 Task: Find connections with filter location Shrewsbury with filter topic #Personalbrandingwith filter profile language Spanish with filter current company Cornerstone OnDemand with filter school Patna University with filter industry Vehicle Repair and Maintenance with filter service category Health Insurance with filter keywords title Virtual Assistant
Action: Mouse moved to (526, 74)
Screenshot: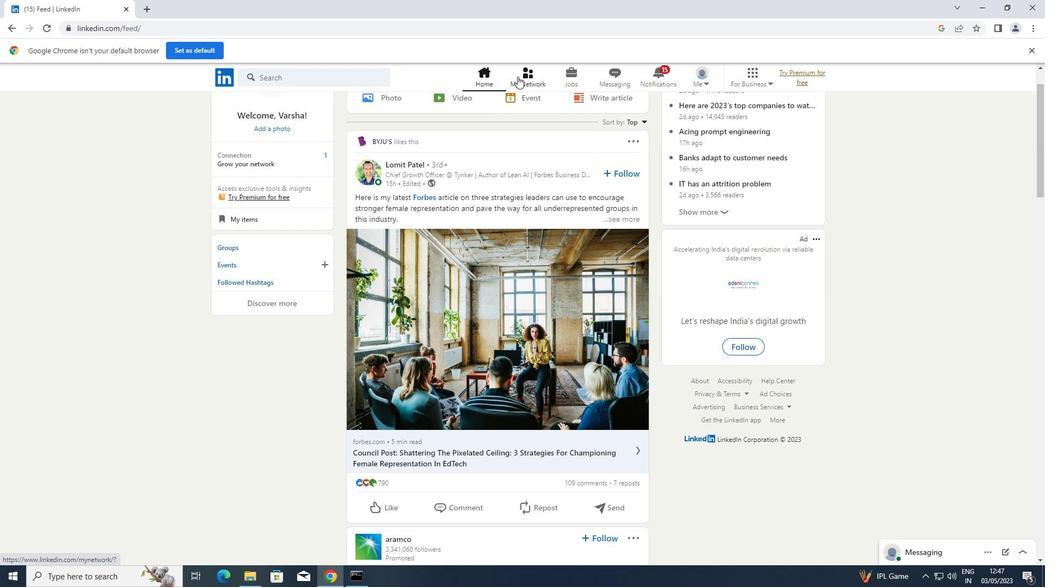 
Action: Mouse pressed left at (526, 74)
Screenshot: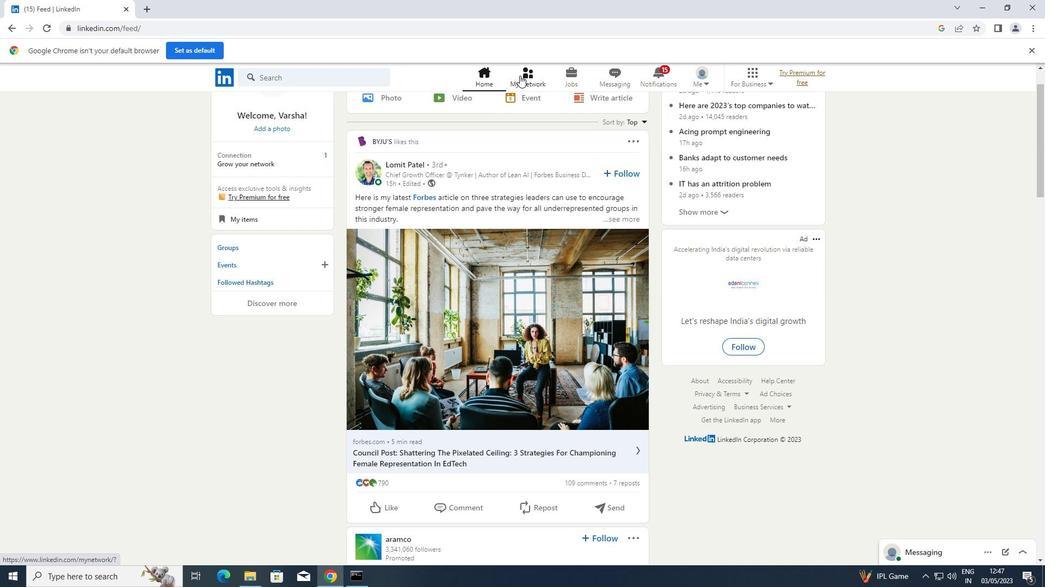 
Action: Mouse moved to (297, 143)
Screenshot: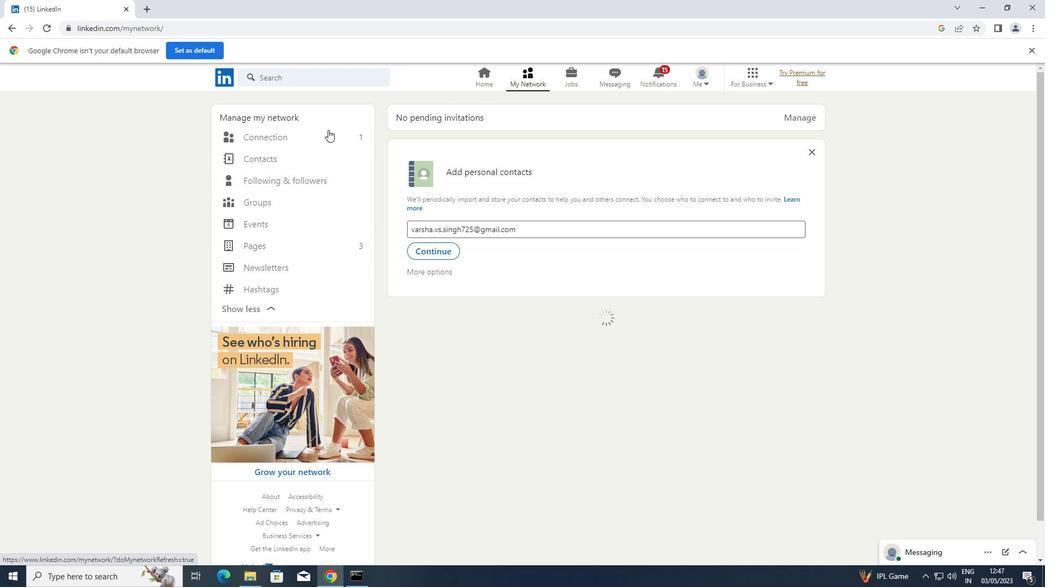 
Action: Mouse pressed left at (297, 143)
Screenshot: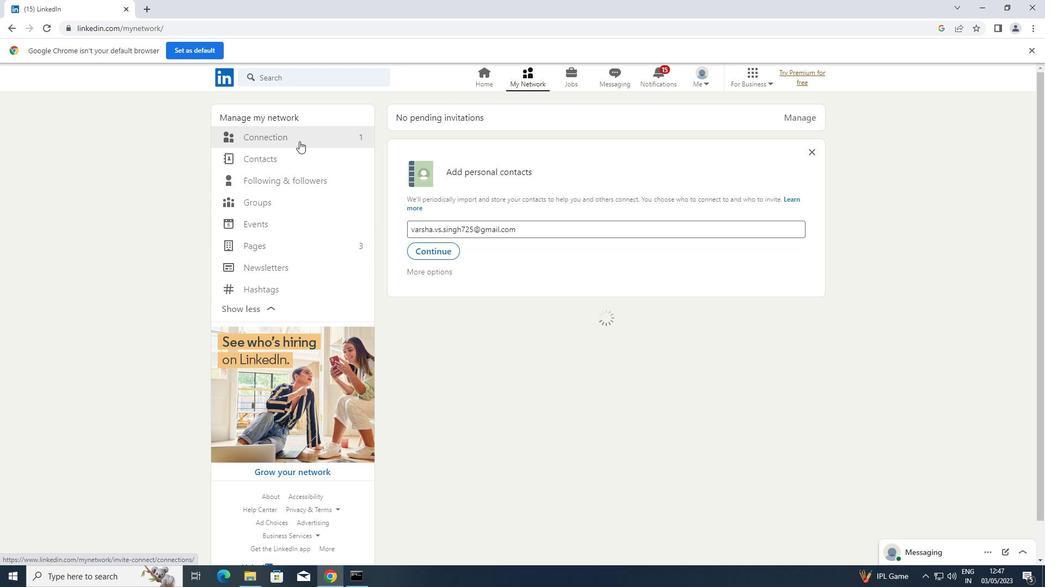 
Action: Mouse moved to (600, 136)
Screenshot: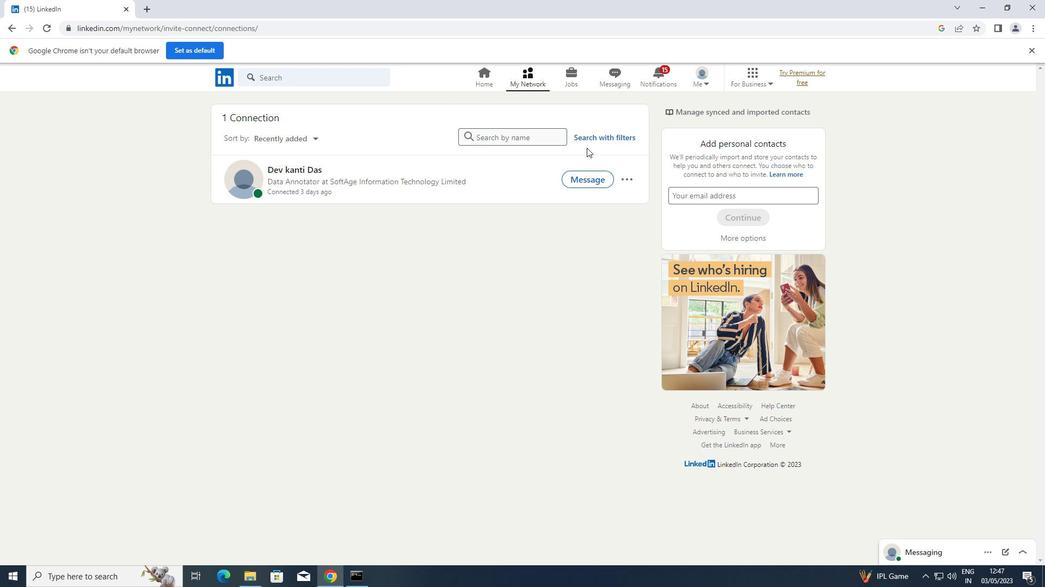 
Action: Mouse pressed left at (600, 136)
Screenshot: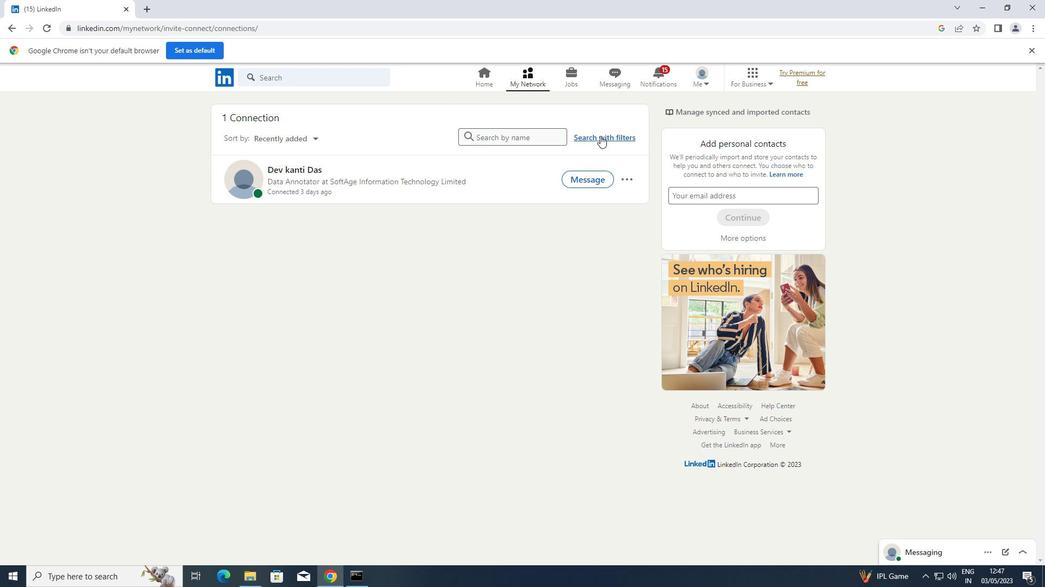 
Action: Mouse moved to (556, 101)
Screenshot: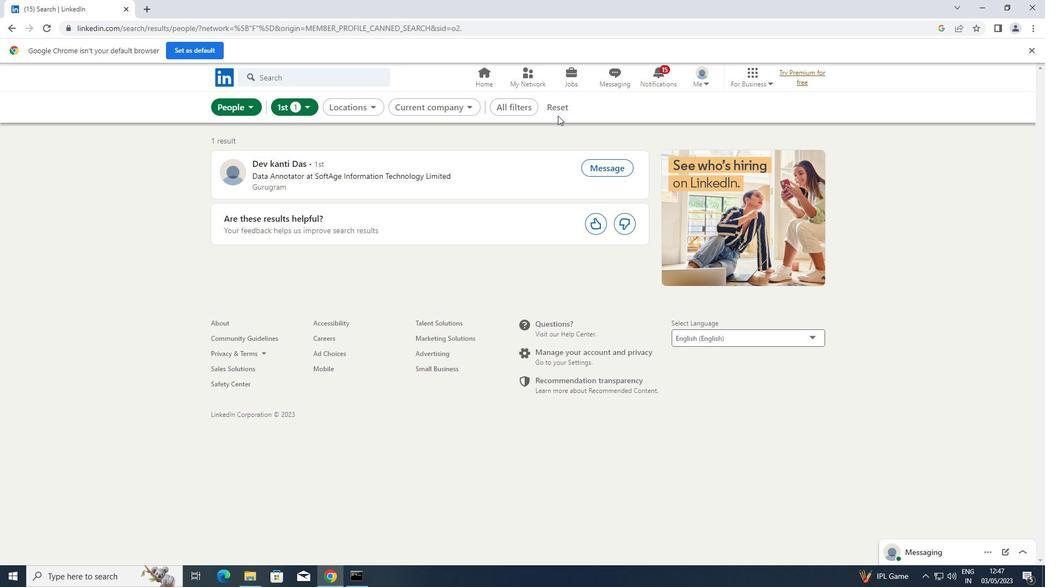 
Action: Mouse pressed left at (556, 101)
Screenshot: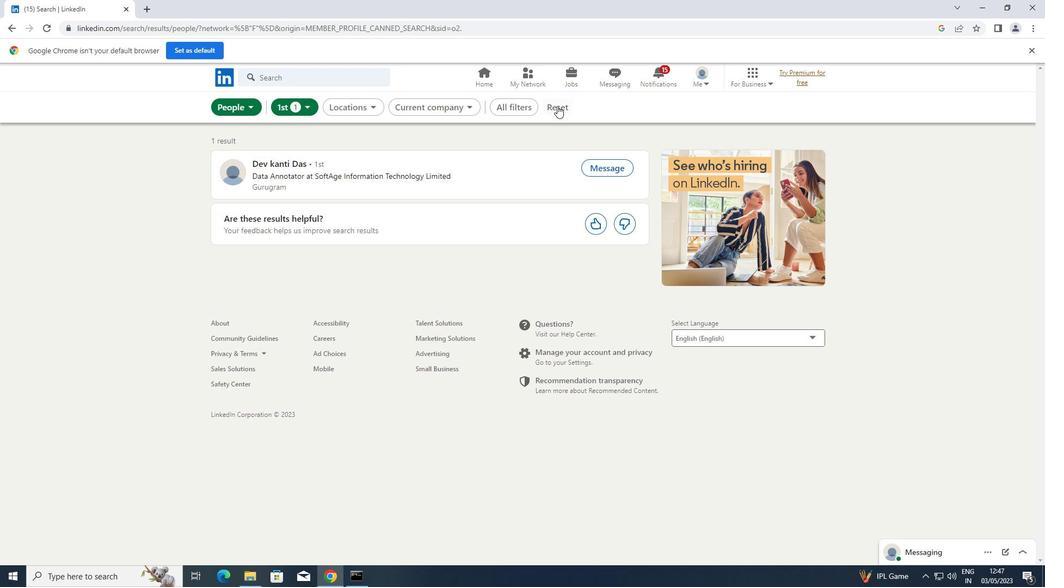 
Action: Mouse moved to (526, 102)
Screenshot: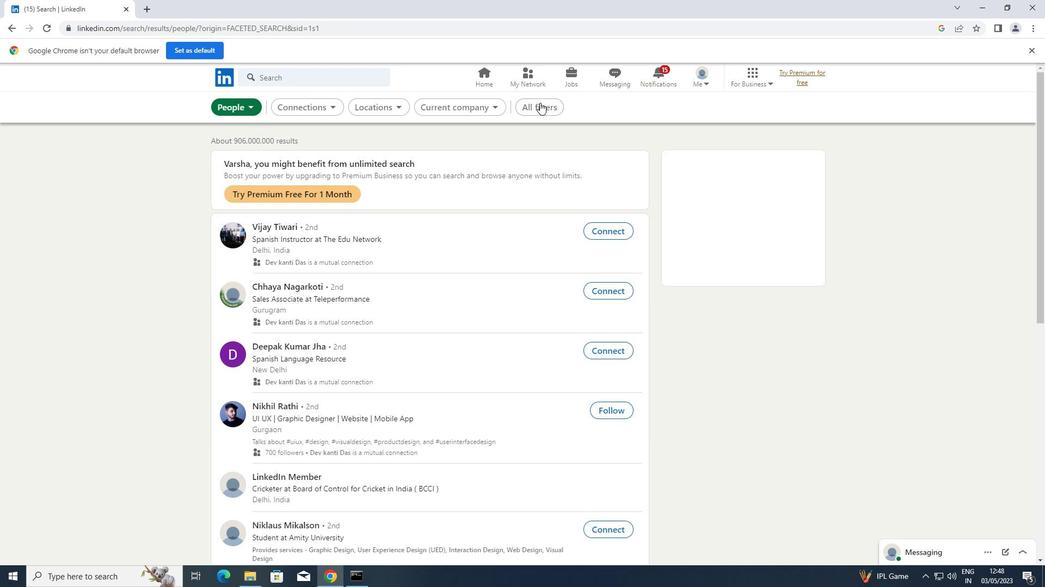 
Action: Mouse pressed left at (526, 102)
Screenshot: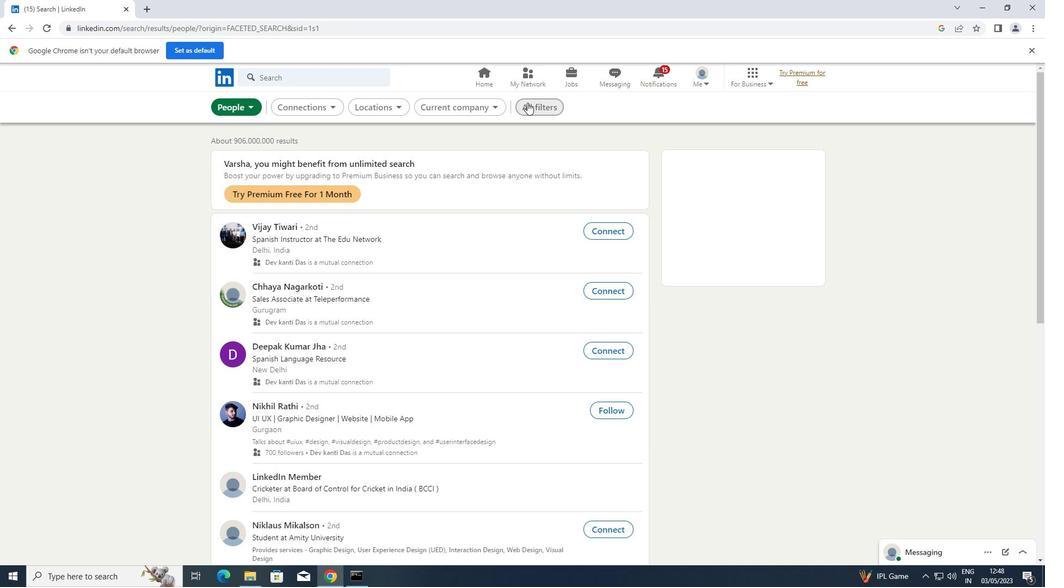 
Action: Mouse moved to (842, 309)
Screenshot: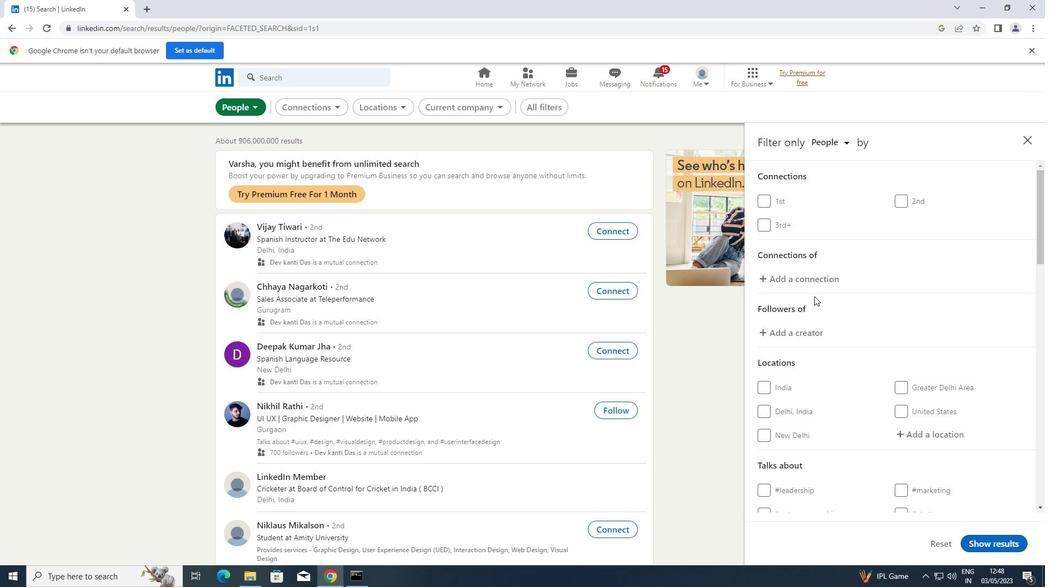 
Action: Mouse scrolled (842, 309) with delta (0, 0)
Screenshot: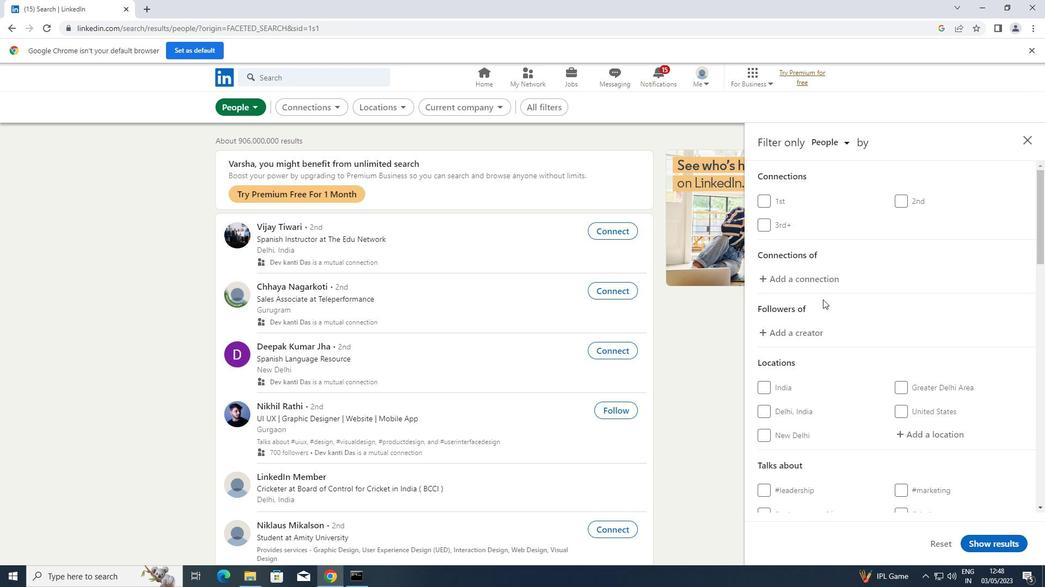 
Action: Mouse scrolled (842, 309) with delta (0, 0)
Screenshot: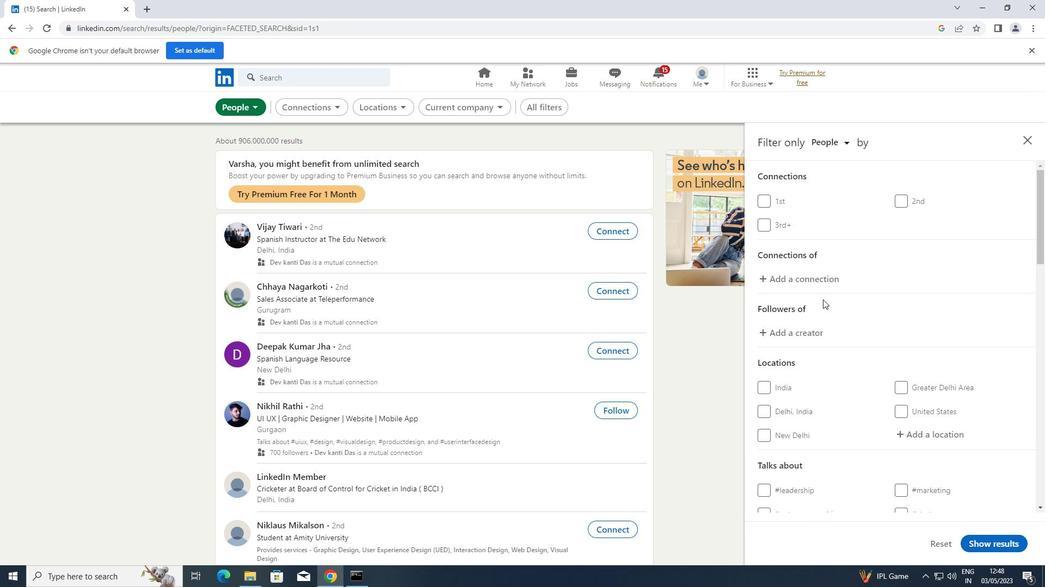 
Action: Mouse moved to (909, 325)
Screenshot: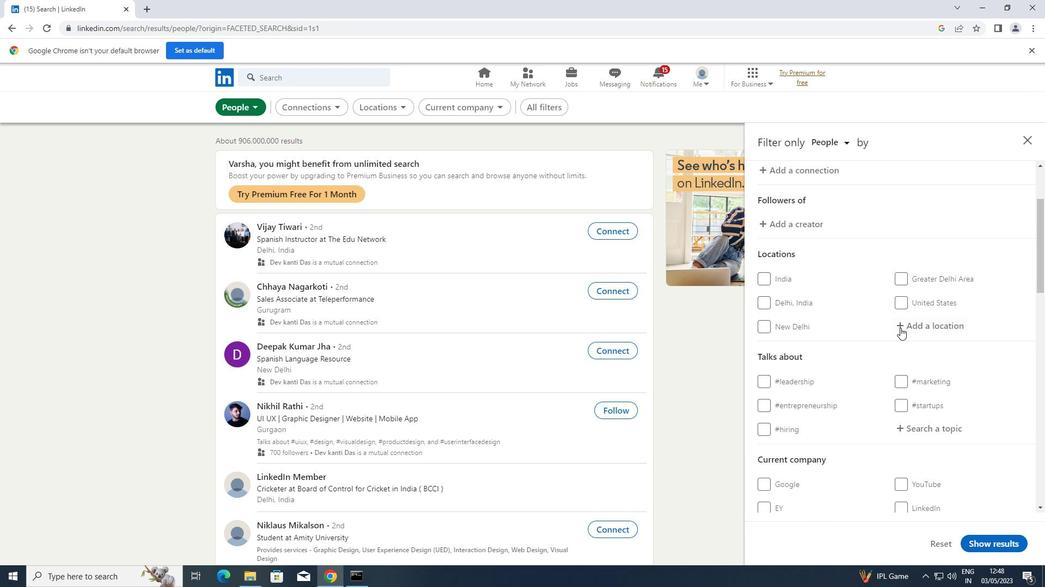 
Action: Mouse pressed left at (909, 325)
Screenshot: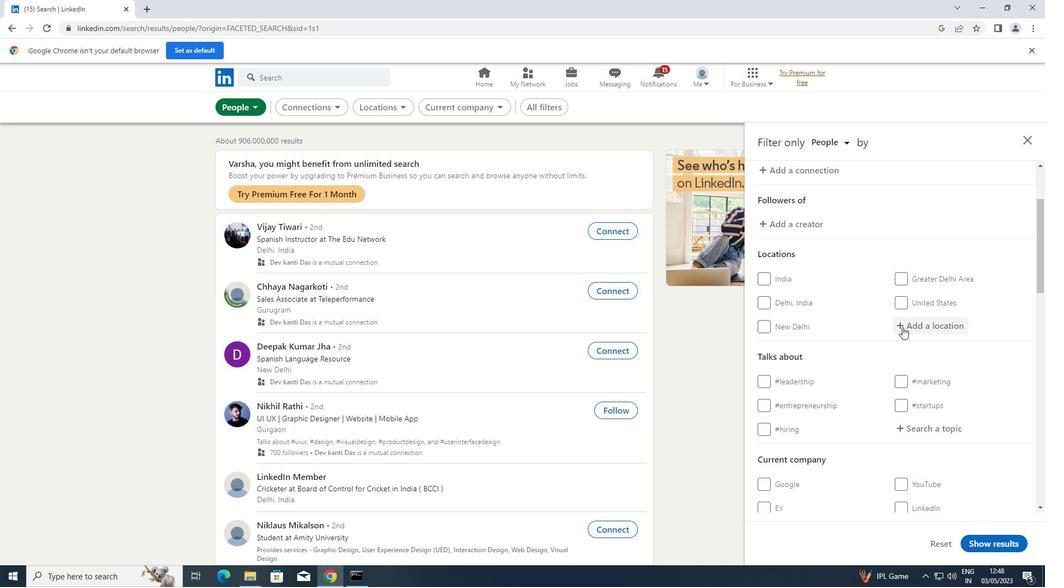 
Action: Key pressed <Key.shift>SHREWSBURRY
Screenshot: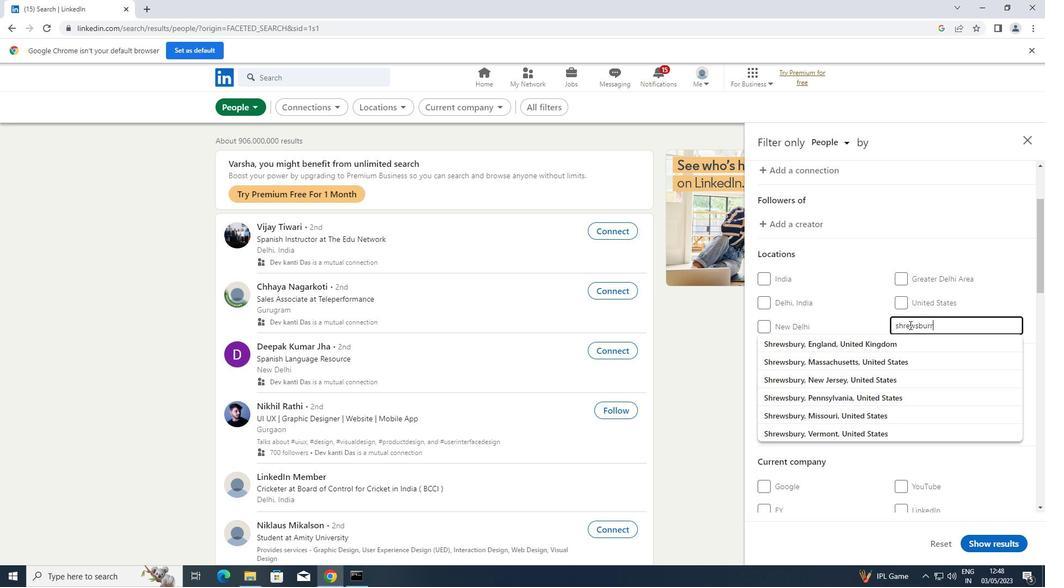 
Action: Mouse moved to (929, 321)
Screenshot: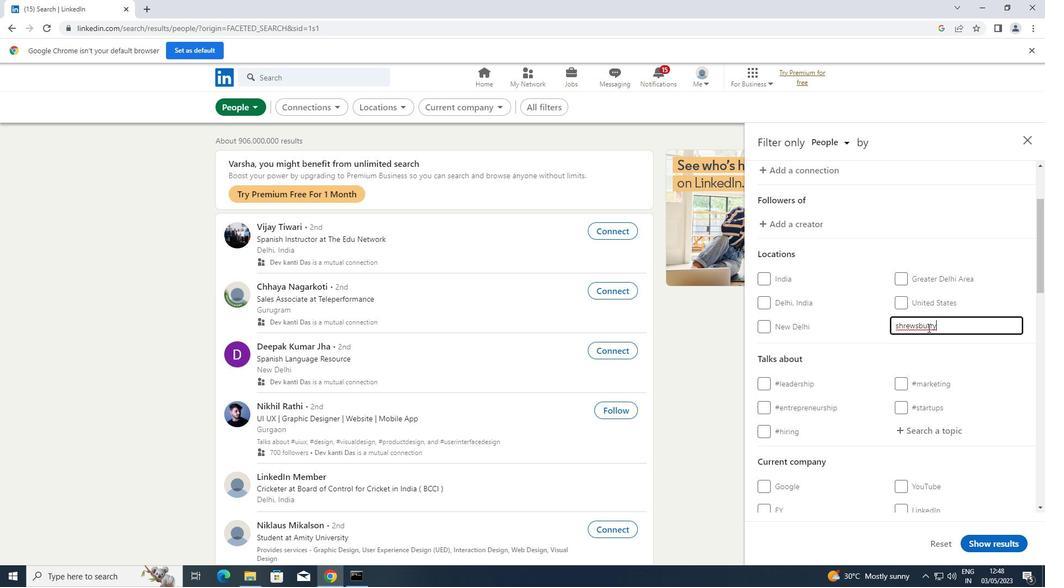 
Action: Mouse pressed left at (929, 321)
Screenshot: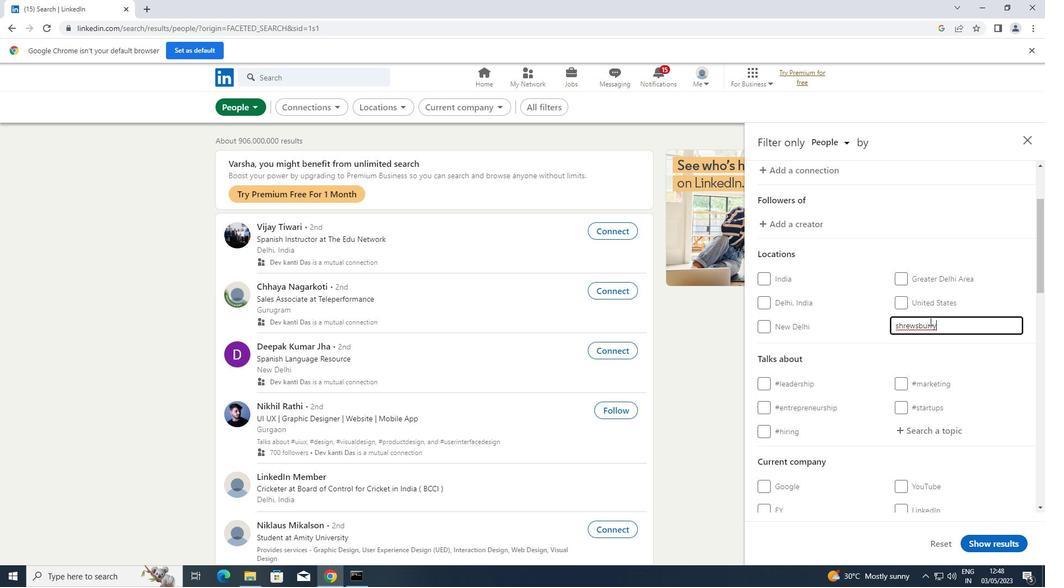 
Action: Key pressed <Key.backspace>
Screenshot: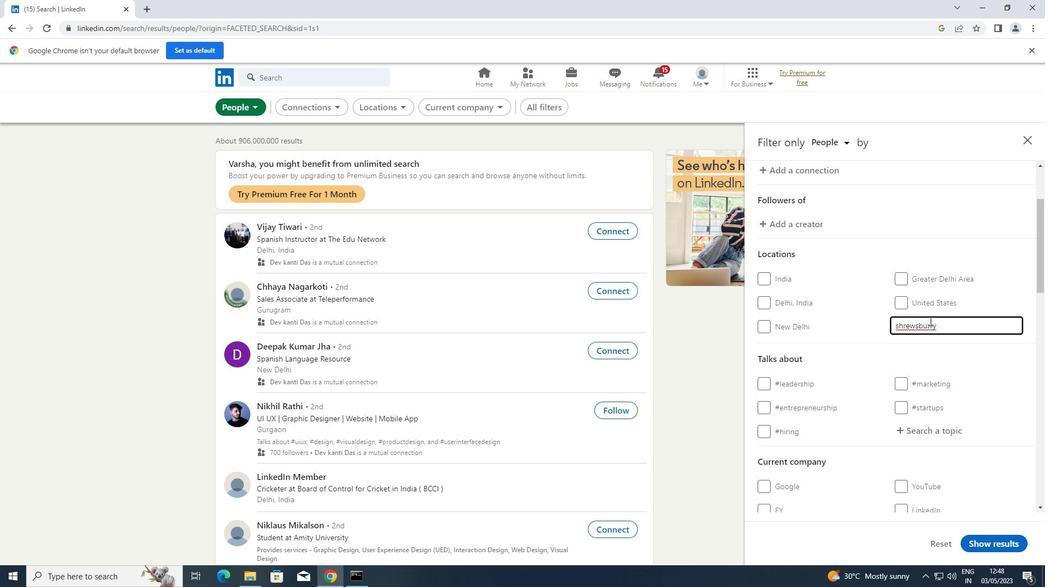 
Action: Mouse moved to (887, 437)
Screenshot: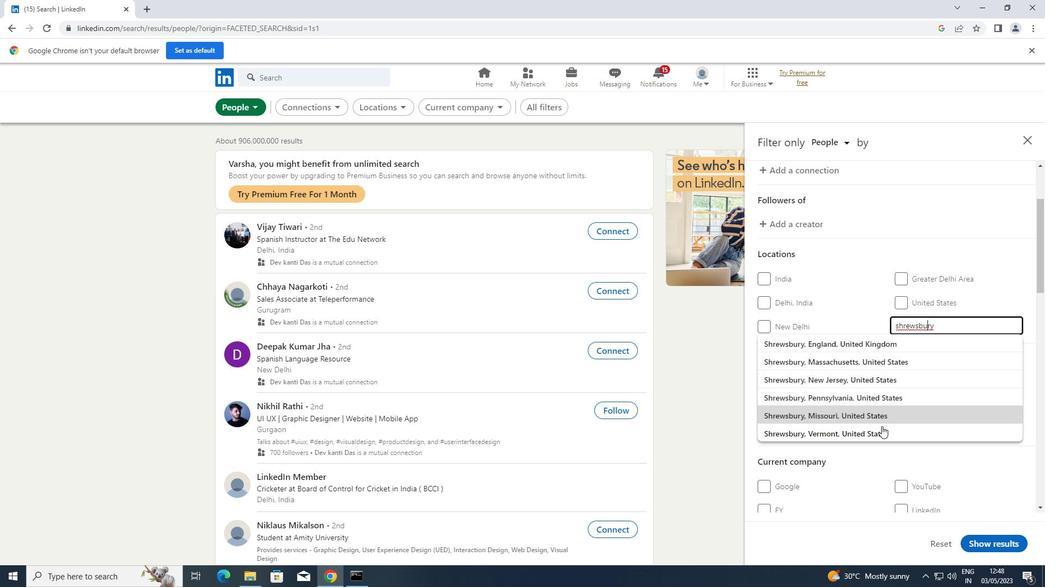 
Action: Key pressed <Key.enter>
Screenshot: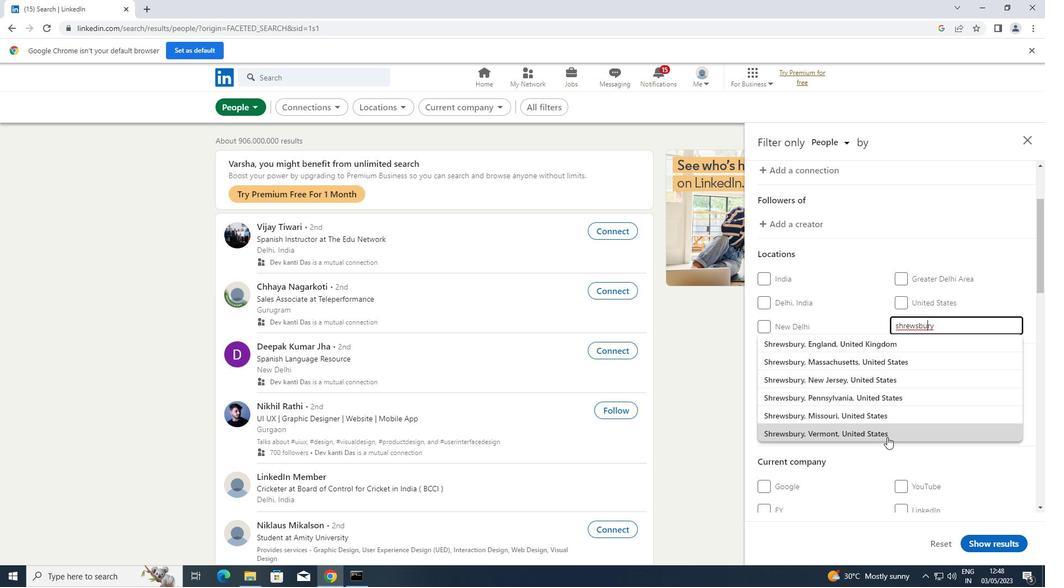 
Action: Mouse scrolled (887, 437) with delta (0, 0)
Screenshot: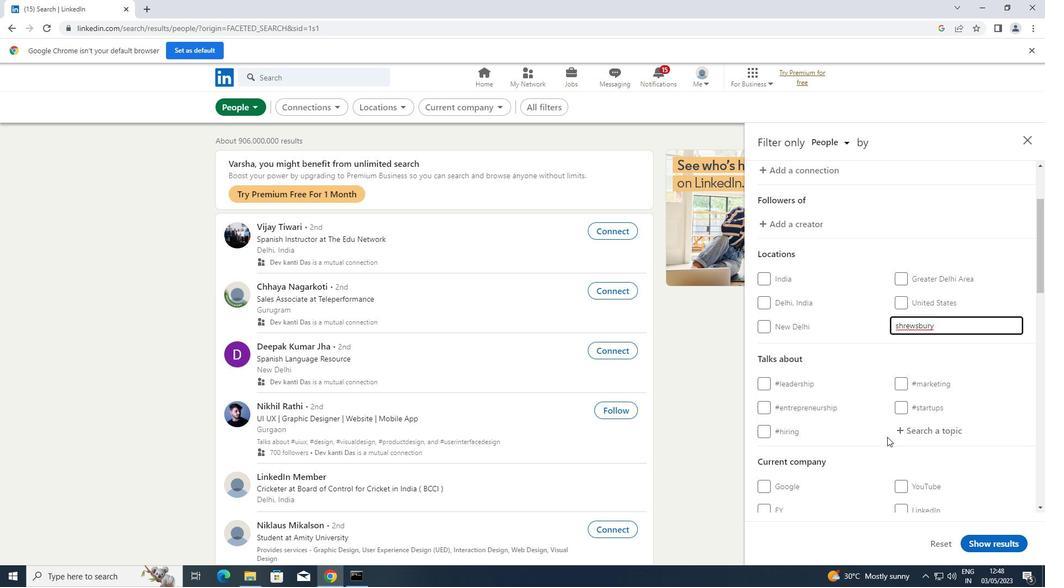 
Action: Mouse scrolled (887, 437) with delta (0, 0)
Screenshot: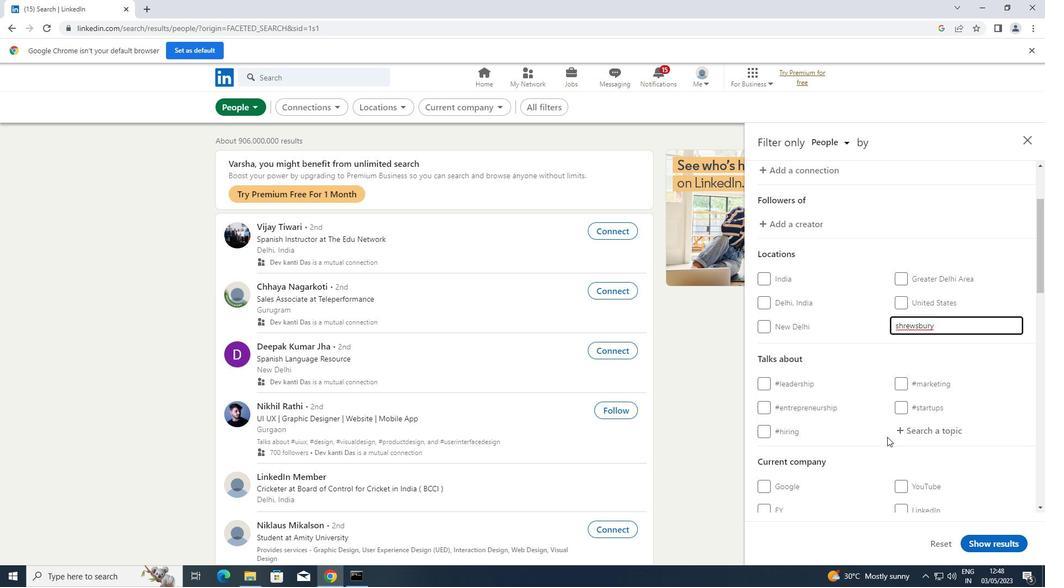 
Action: Mouse moved to (935, 320)
Screenshot: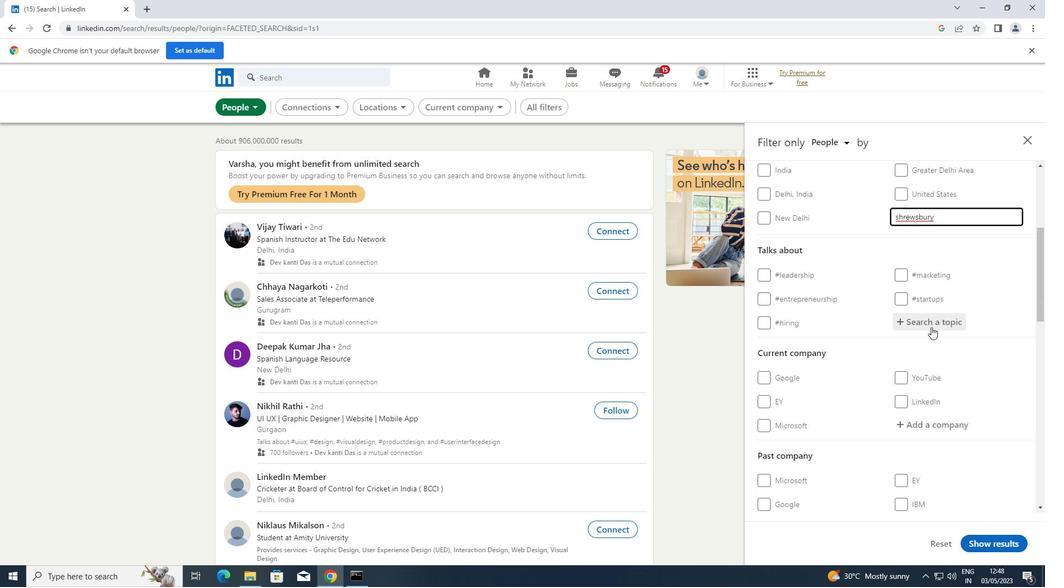 
Action: Mouse pressed left at (935, 320)
Screenshot: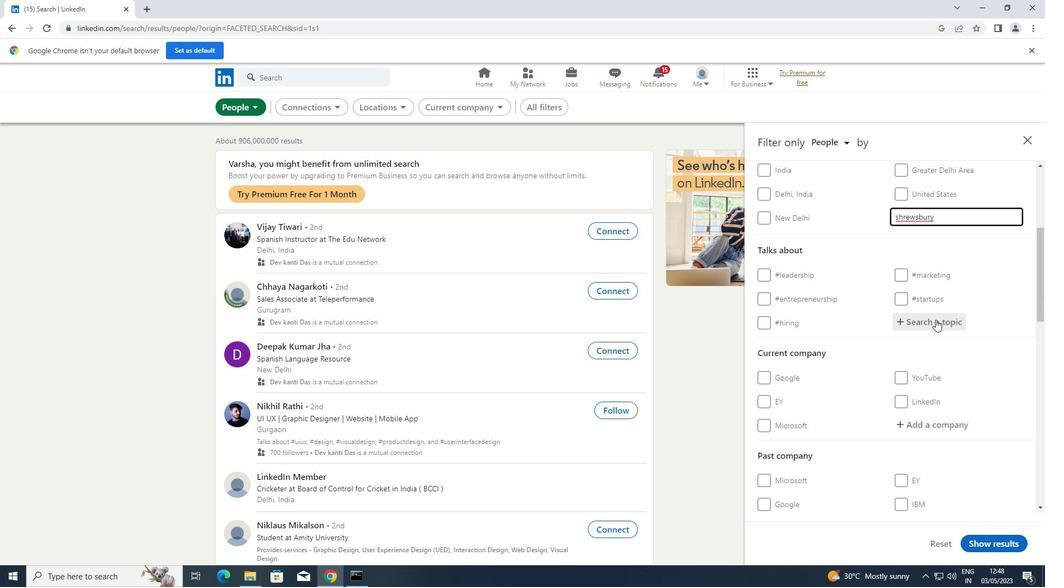 
Action: Key pressed <Key.shift>PERSONALBRAN
Screenshot: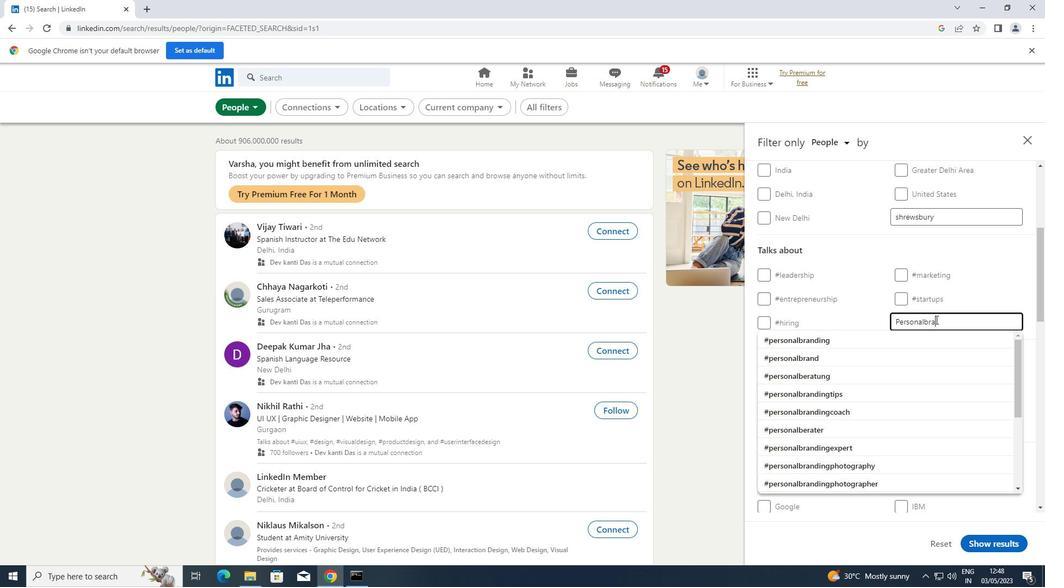 
Action: Mouse moved to (841, 344)
Screenshot: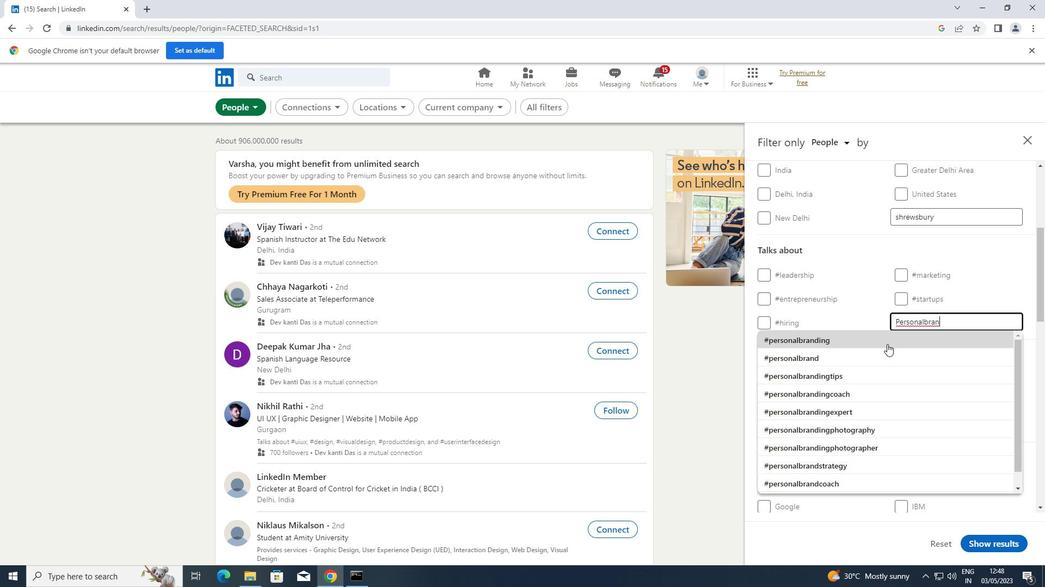 
Action: Mouse pressed left at (841, 344)
Screenshot: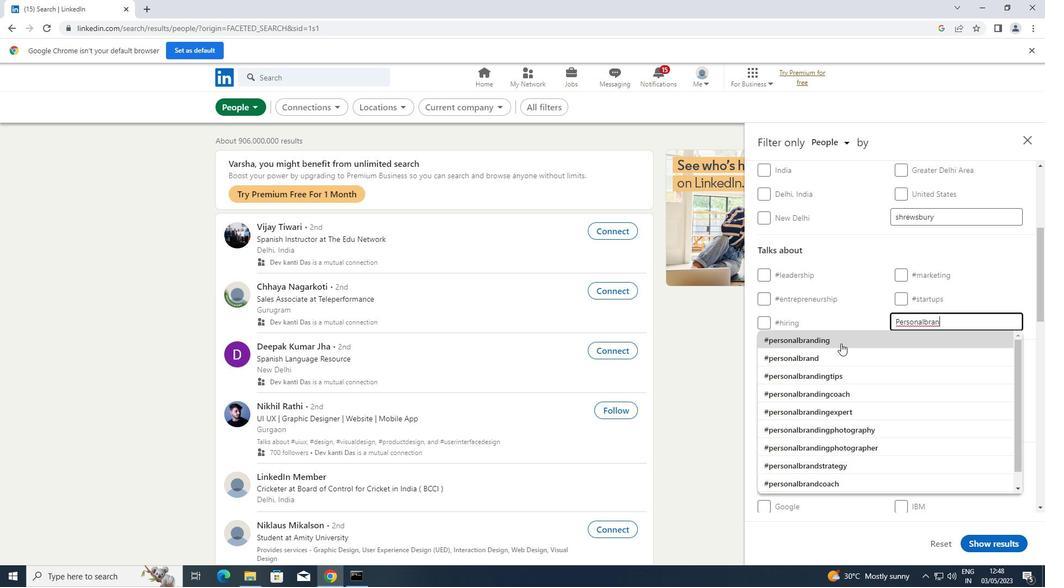 
Action: Mouse scrolled (841, 343) with delta (0, 0)
Screenshot: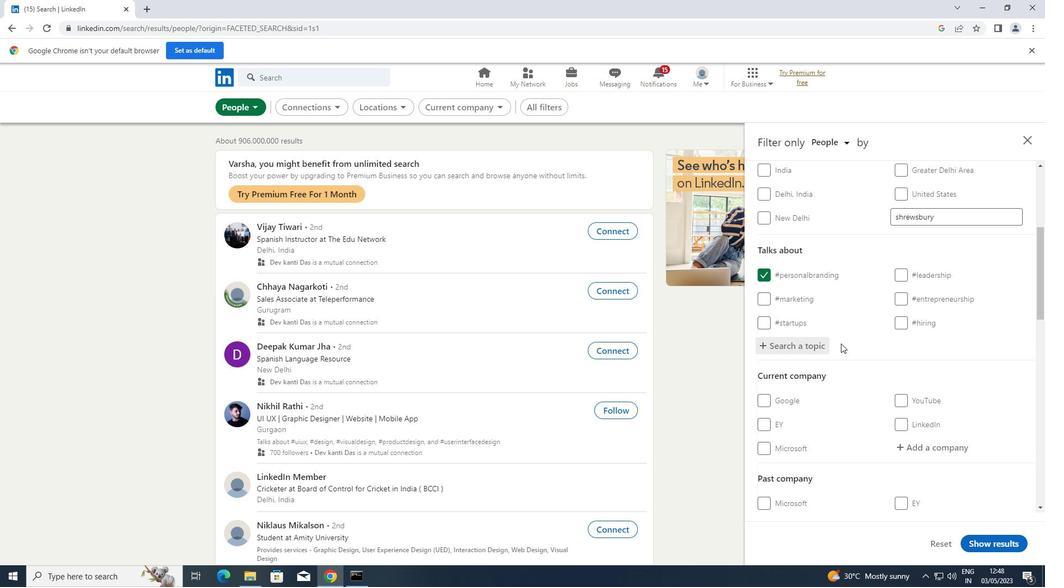 
Action: Mouse scrolled (841, 343) with delta (0, 0)
Screenshot: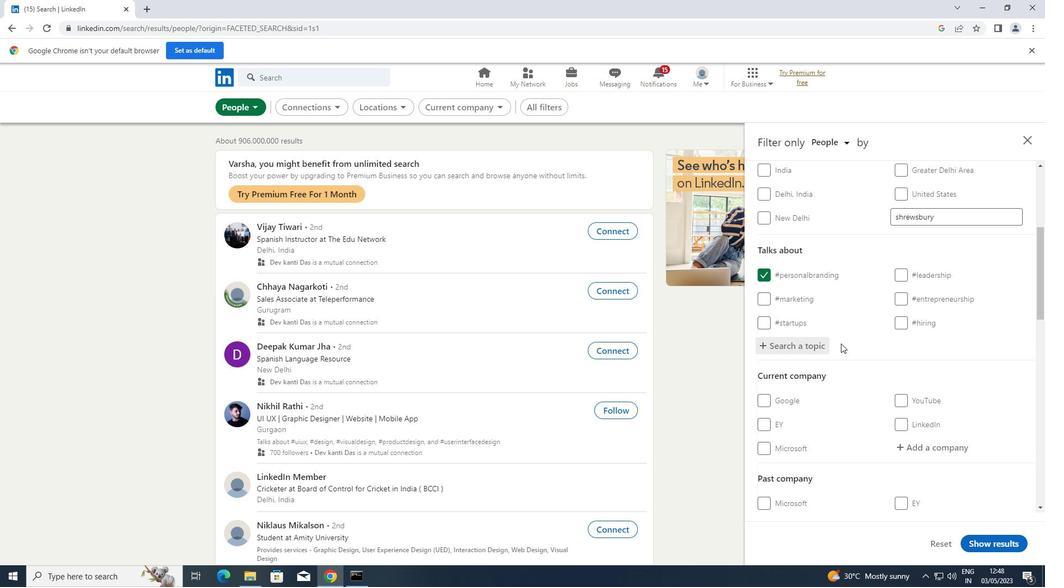 
Action: Mouse scrolled (841, 343) with delta (0, 0)
Screenshot: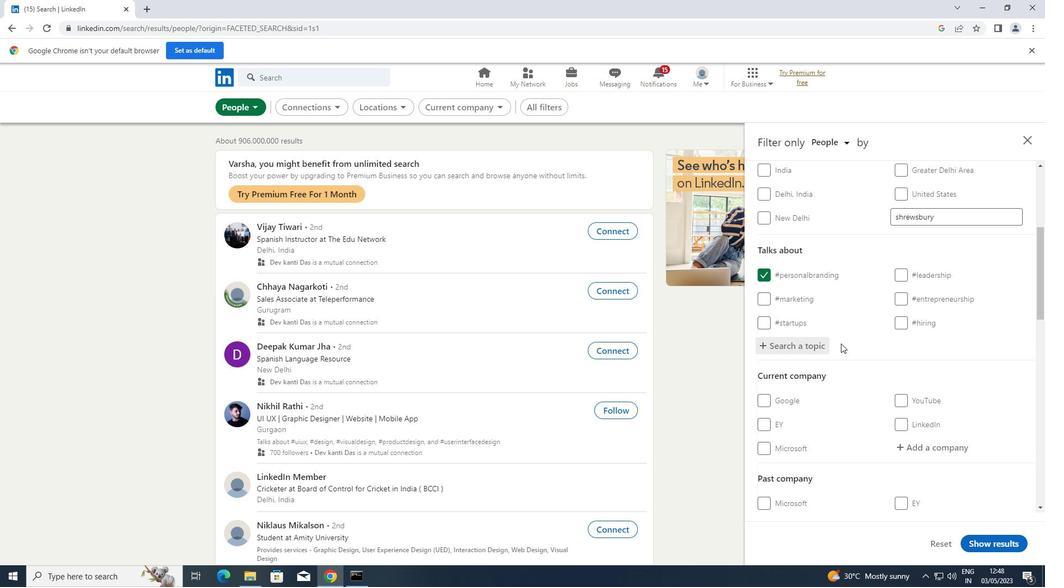 
Action: Mouse scrolled (841, 343) with delta (0, 0)
Screenshot: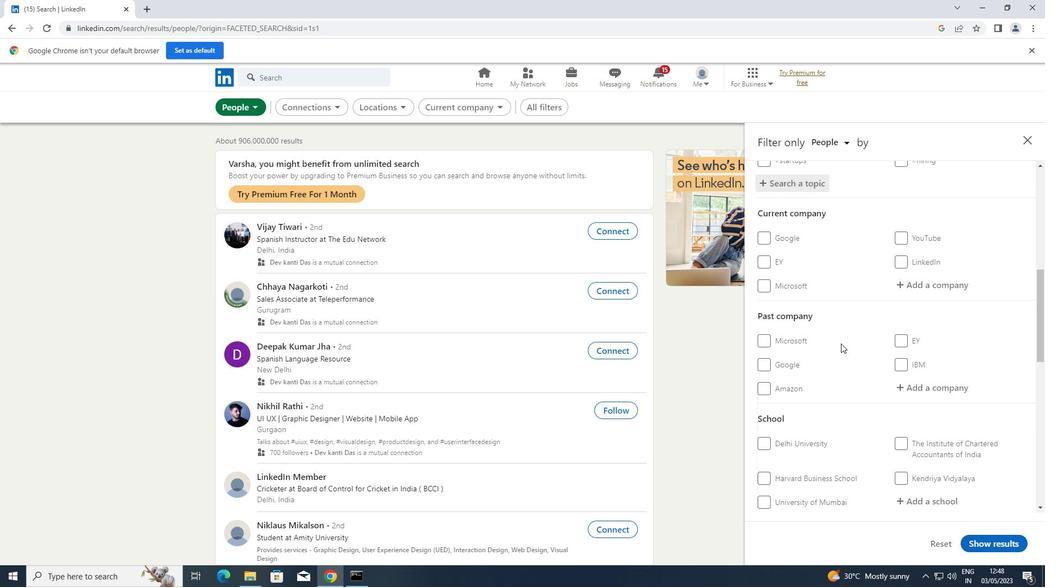 
Action: Mouse scrolled (841, 343) with delta (0, 0)
Screenshot: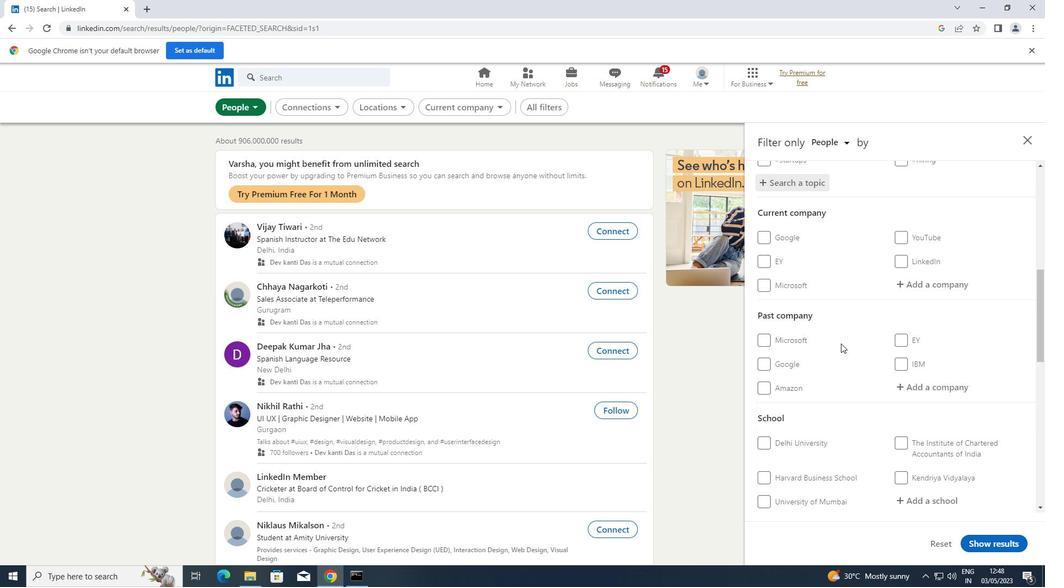 
Action: Mouse scrolled (841, 343) with delta (0, 0)
Screenshot: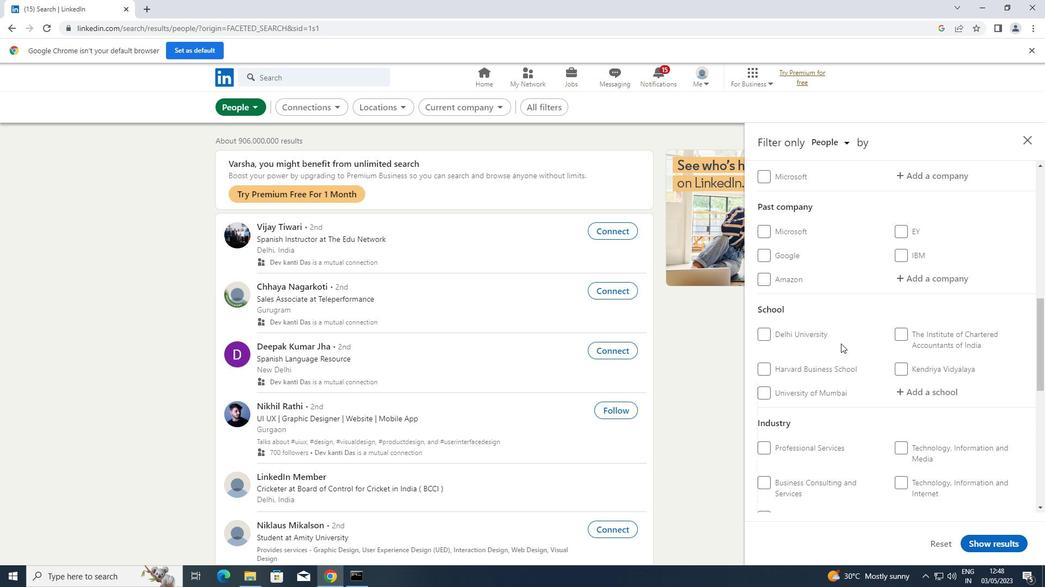 
Action: Mouse scrolled (841, 343) with delta (0, 0)
Screenshot: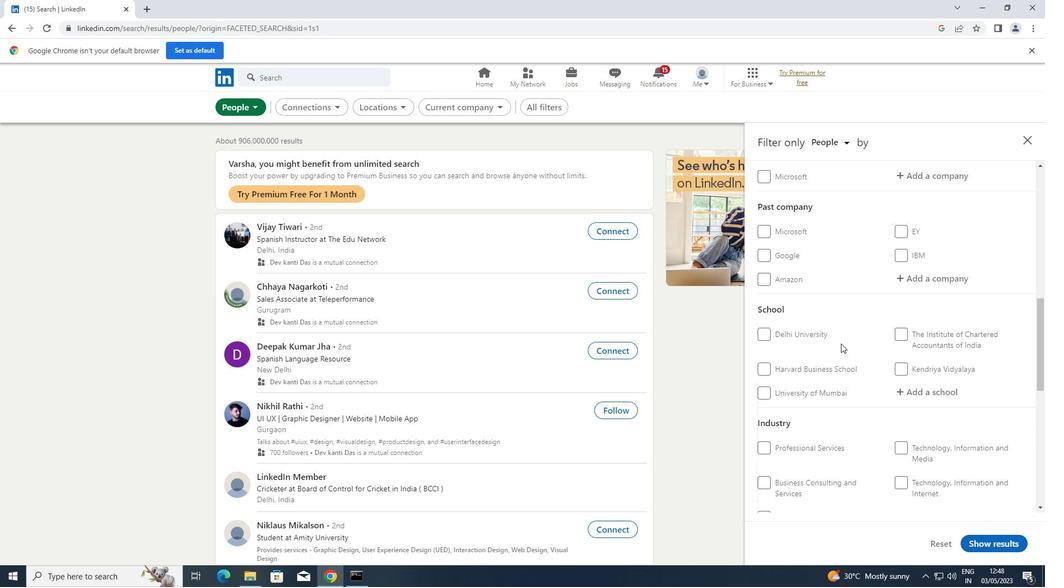 
Action: Mouse scrolled (841, 343) with delta (0, 0)
Screenshot: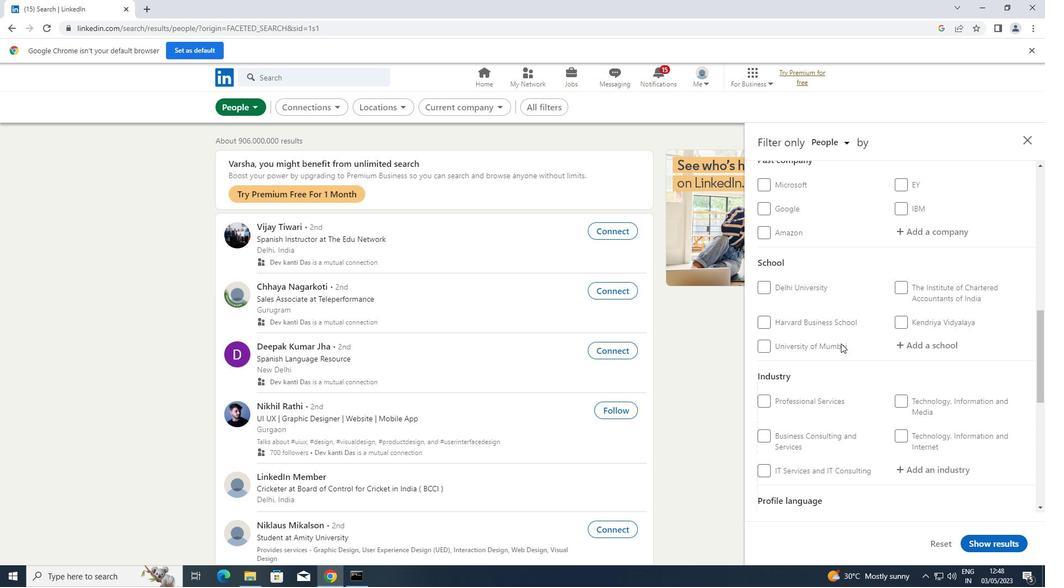 
Action: Mouse scrolled (841, 343) with delta (0, 0)
Screenshot: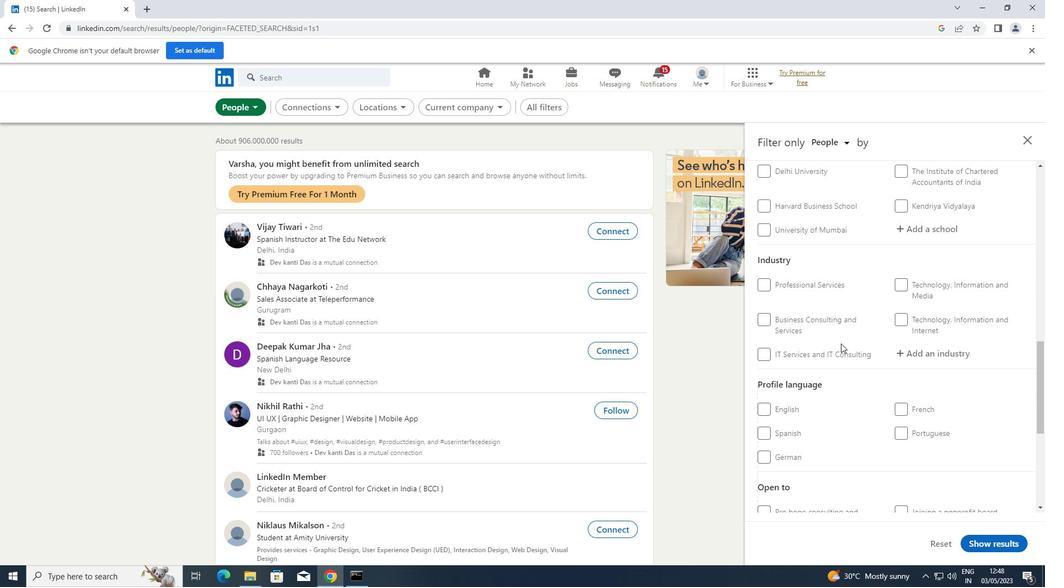 
Action: Mouse moved to (840, 344)
Screenshot: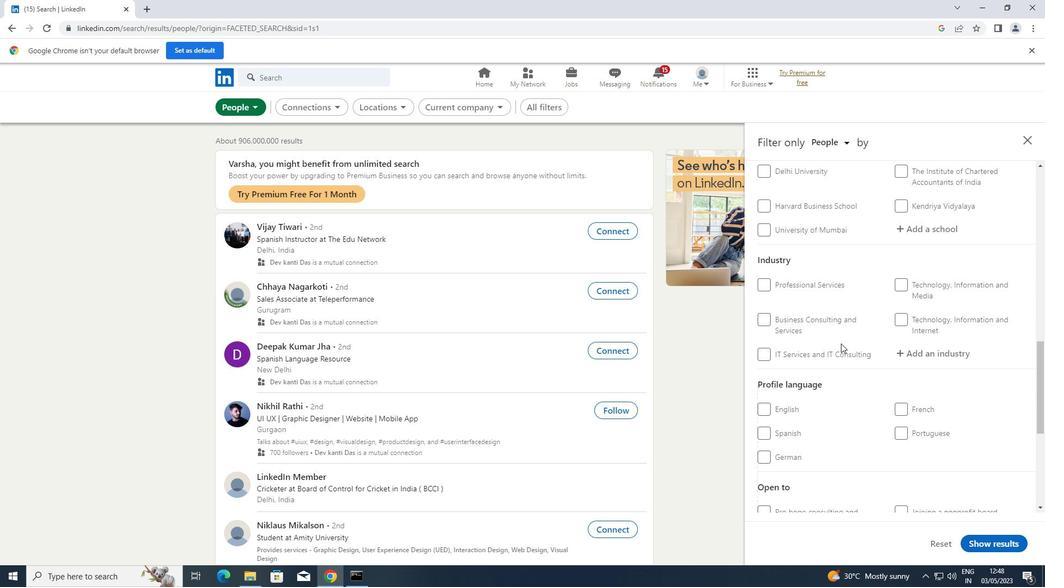 
Action: Mouse scrolled (840, 344) with delta (0, 0)
Screenshot: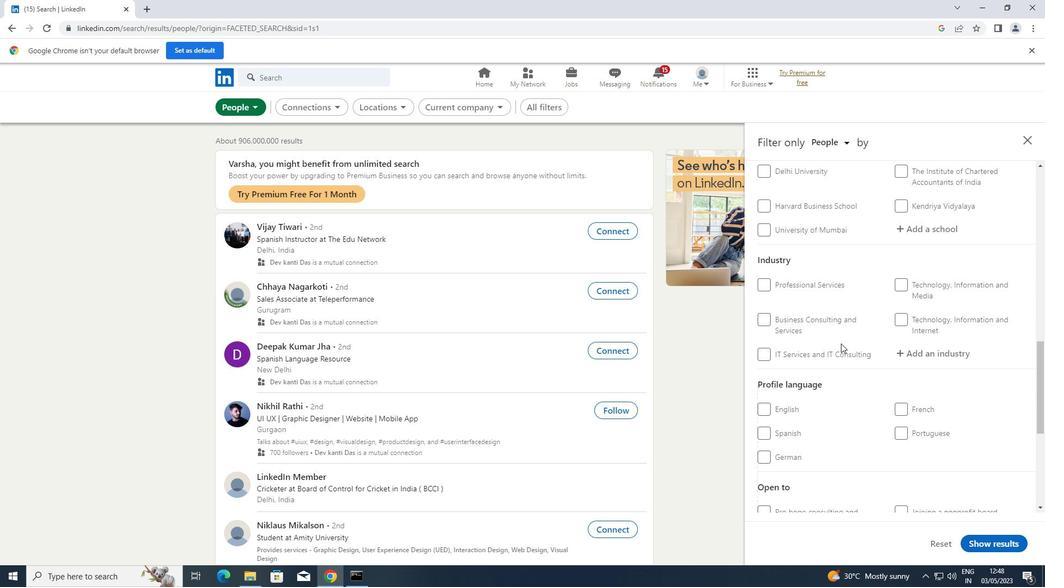 
Action: Mouse moved to (840, 345)
Screenshot: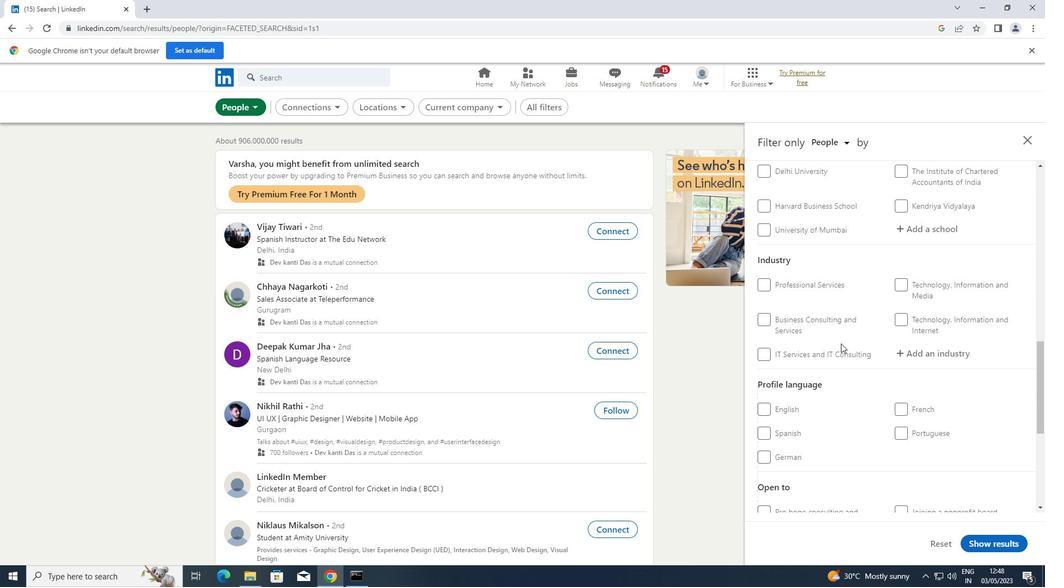 
Action: Mouse scrolled (840, 345) with delta (0, 0)
Screenshot: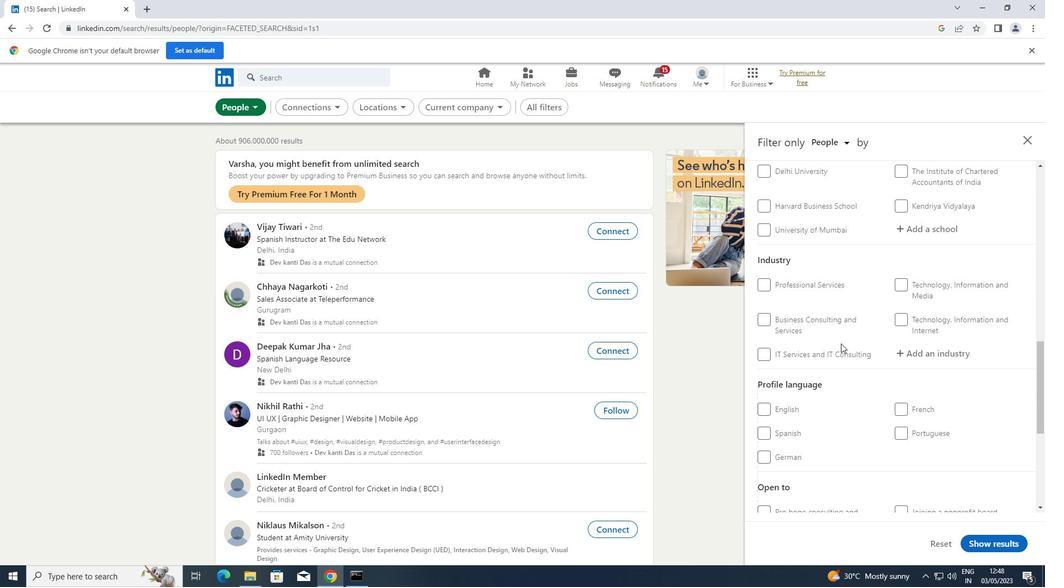 
Action: Mouse moved to (765, 270)
Screenshot: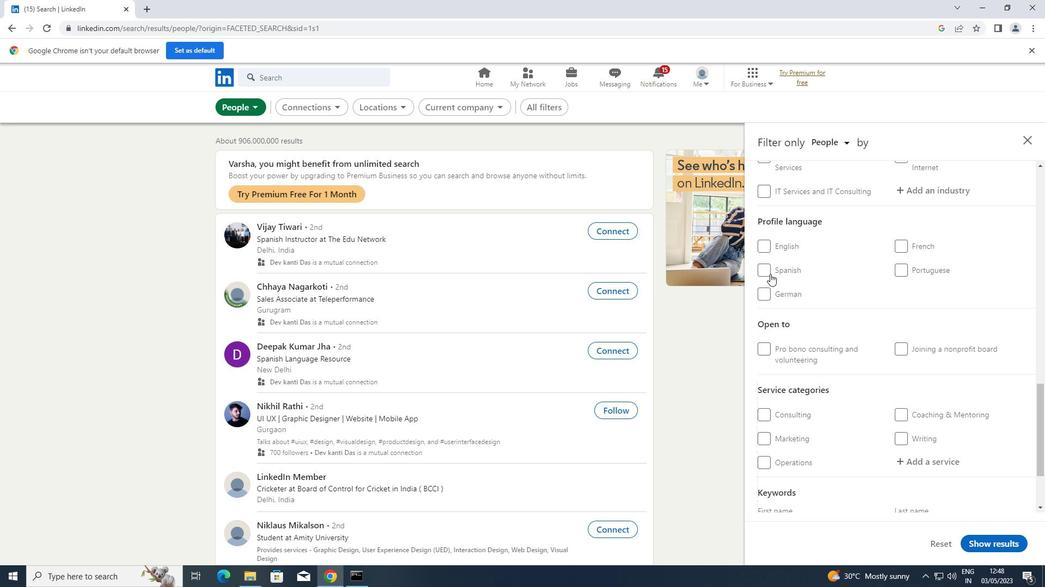 
Action: Mouse pressed left at (765, 270)
Screenshot: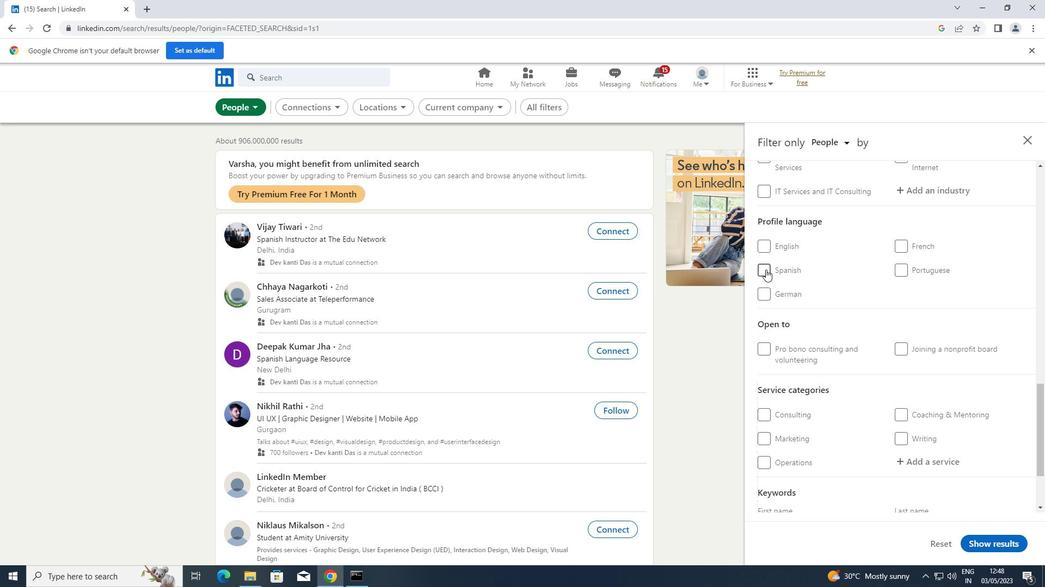 
Action: Mouse moved to (772, 269)
Screenshot: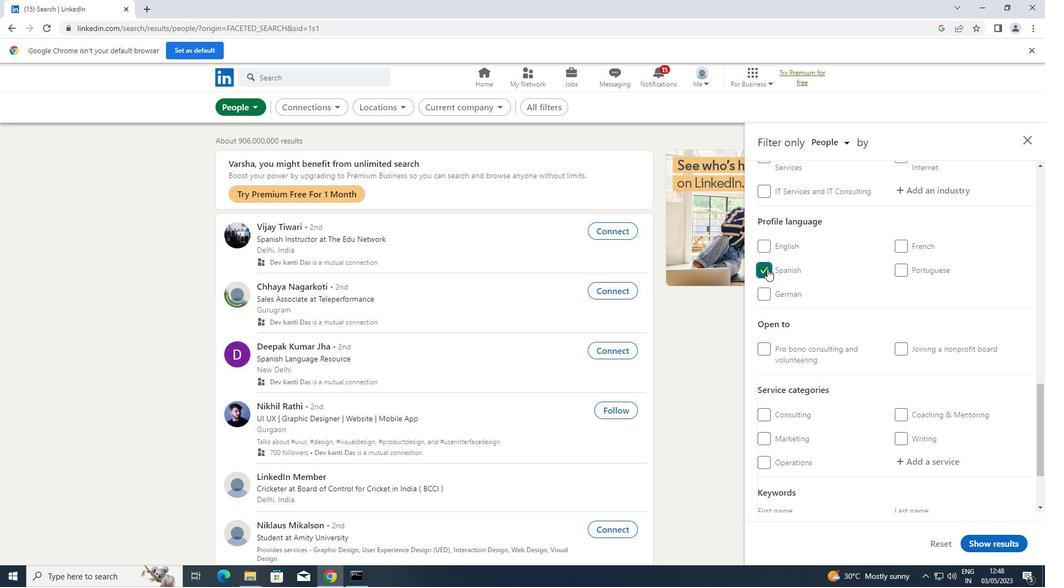 
Action: Mouse scrolled (772, 270) with delta (0, 0)
Screenshot: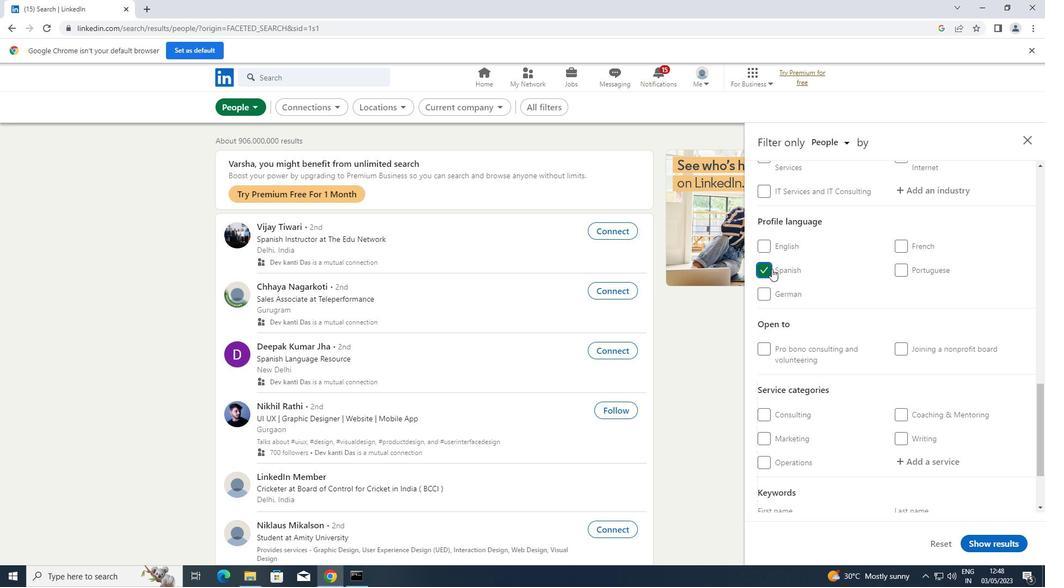 
Action: Mouse moved to (772, 268)
Screenshot: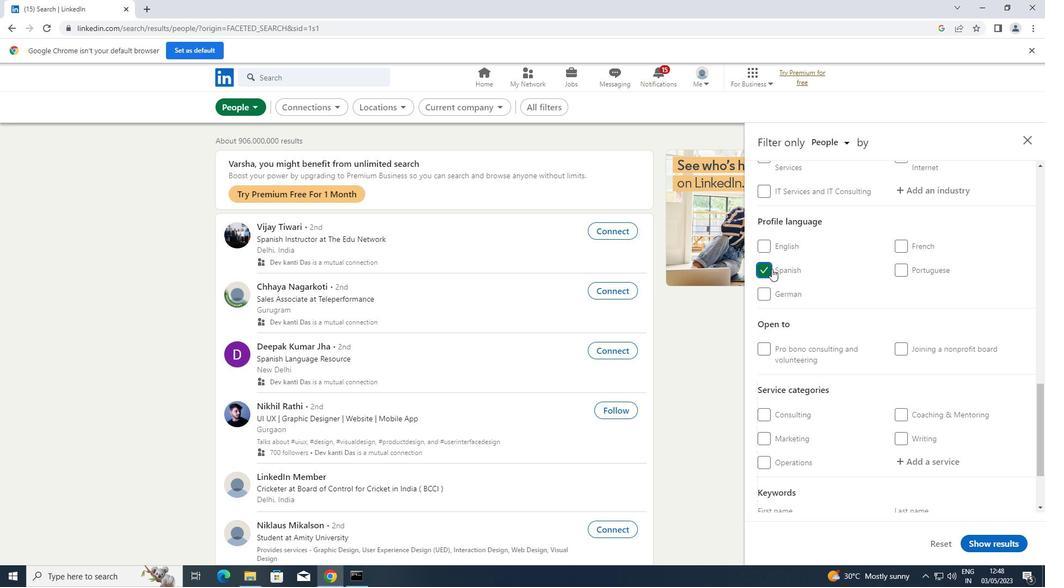 
Action: Mouse scrolled (772, 269) with delta (0, 0)
Screenshot: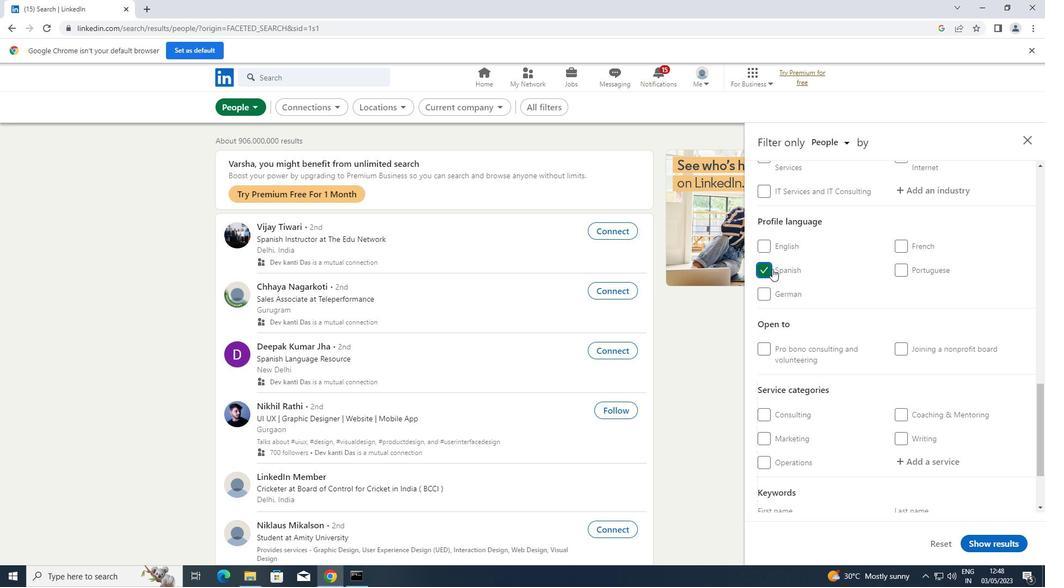
Action: Mouse scrolled (772, 269) with delta (0, 0)
Screenshot: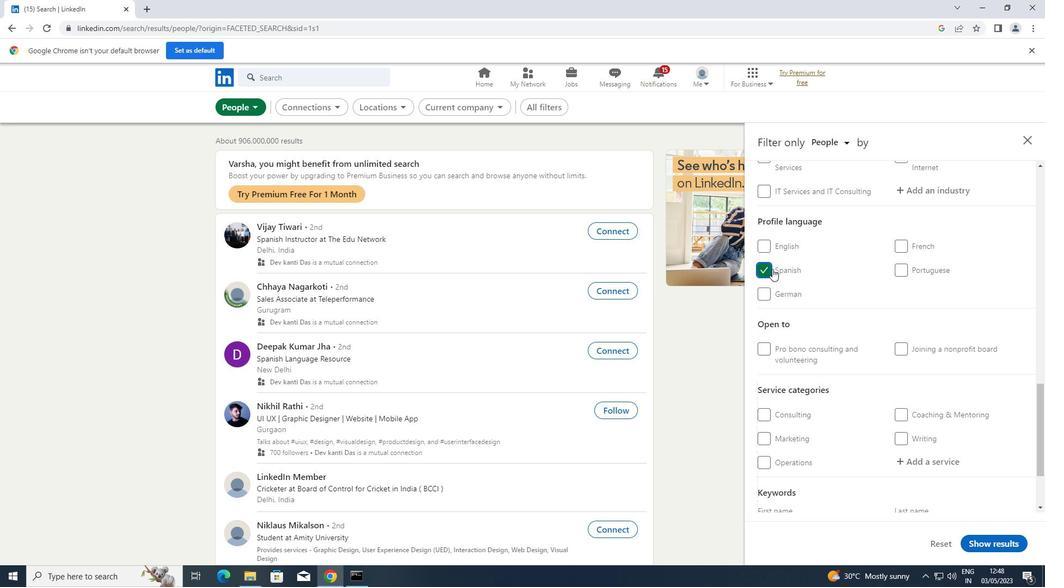 
Action: Mouse scrolled (772, 269) with delta (0, 0)
Screenshot: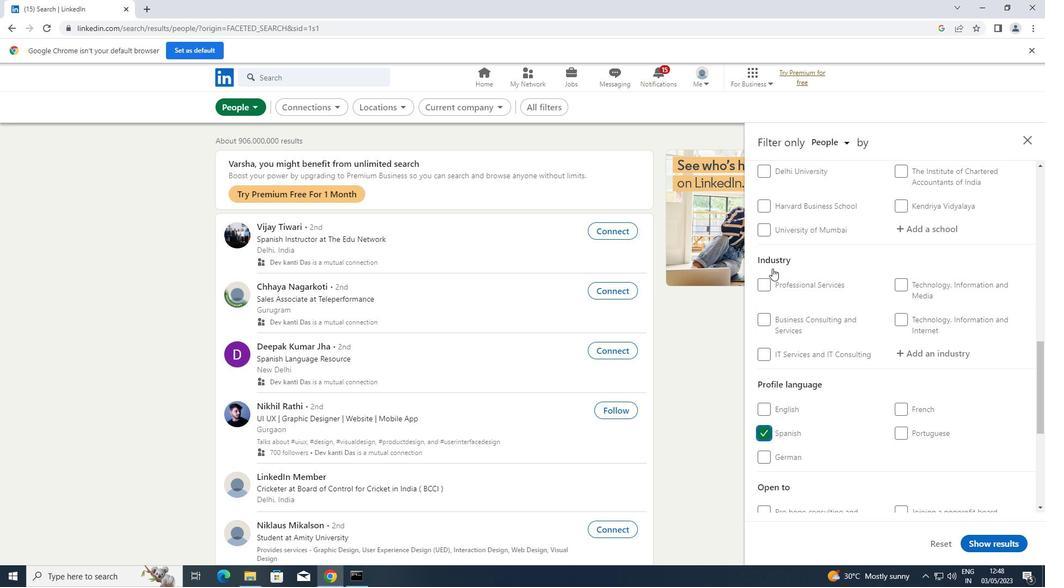 
Action: Mouse moved to (773, 268)
Screenshot: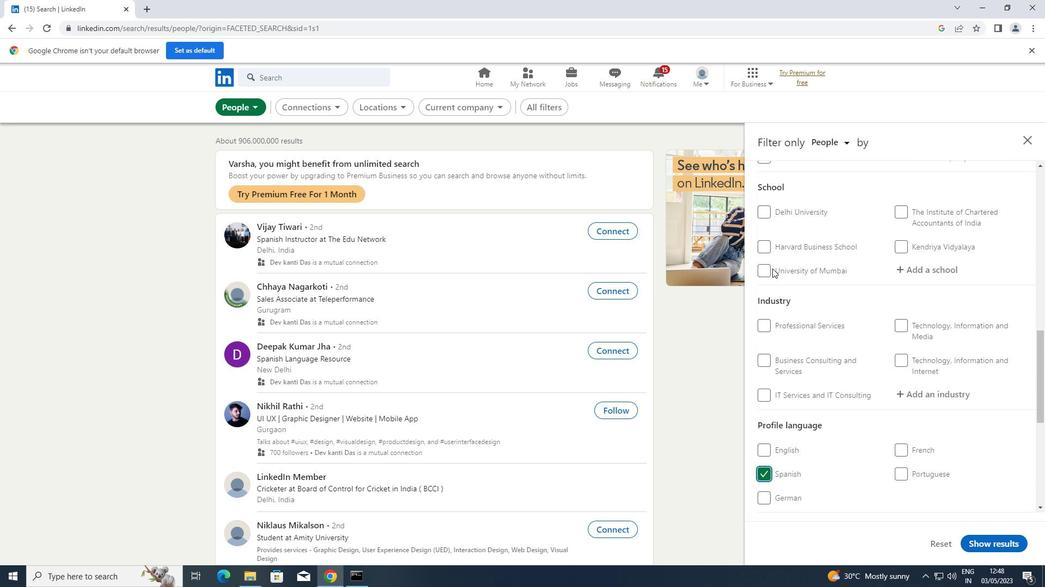 
Action: Mouse scrolled (773, 269) with delta (0, 0)
Screenshot: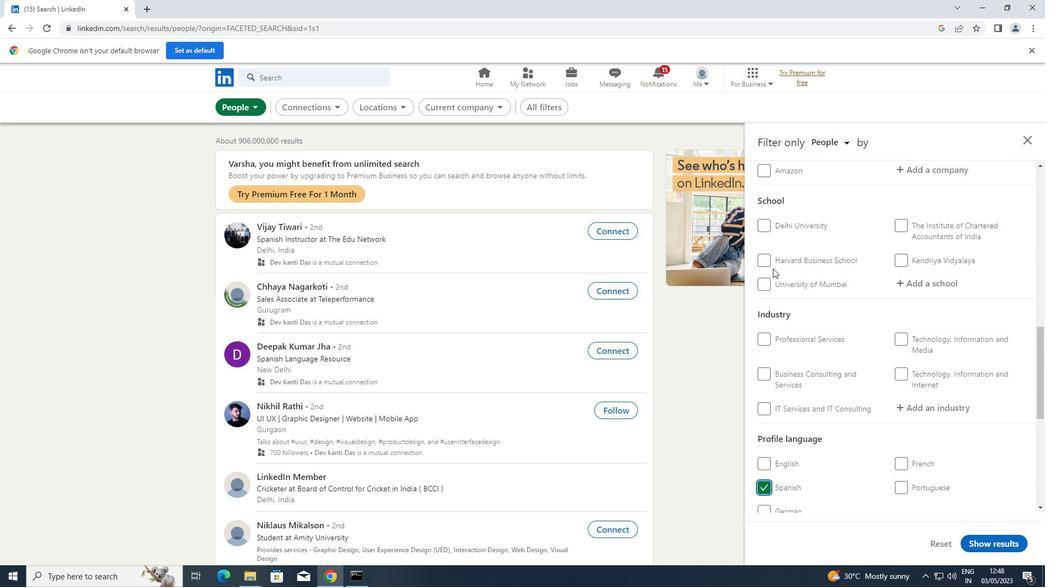 
Action: Mouse moved to (916, 306)
Screenshot: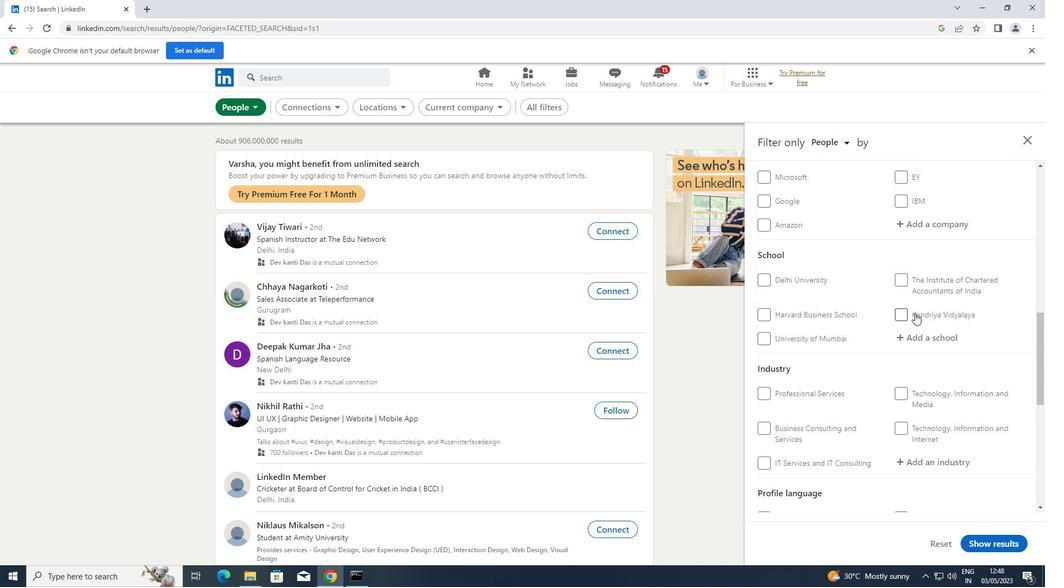 
Action: Mouse scrolled (916, 307) with delta (0, 0)
Screenshot: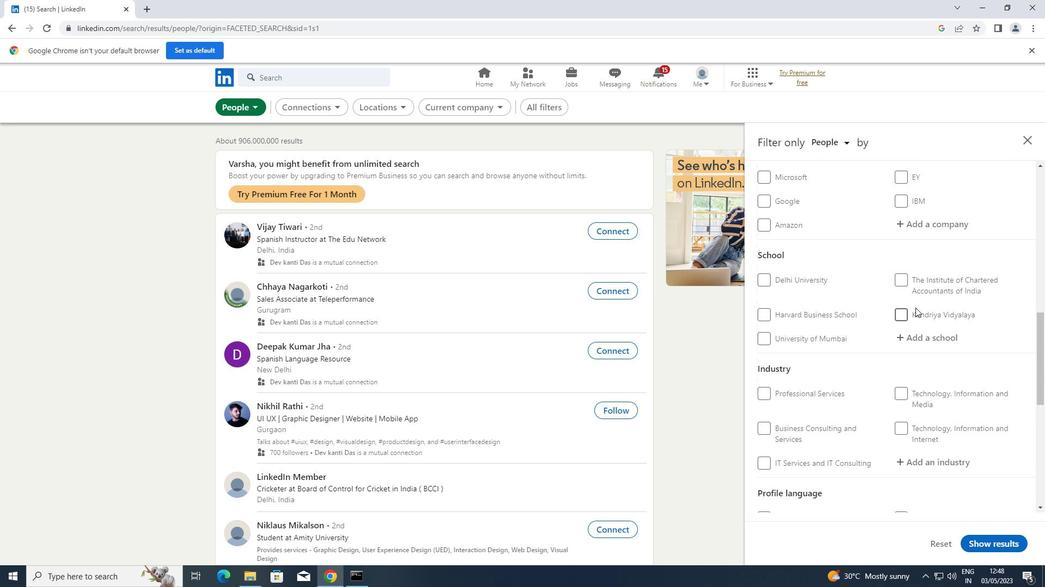 
Action: Mouse moved to (916, 305)
Screenshot: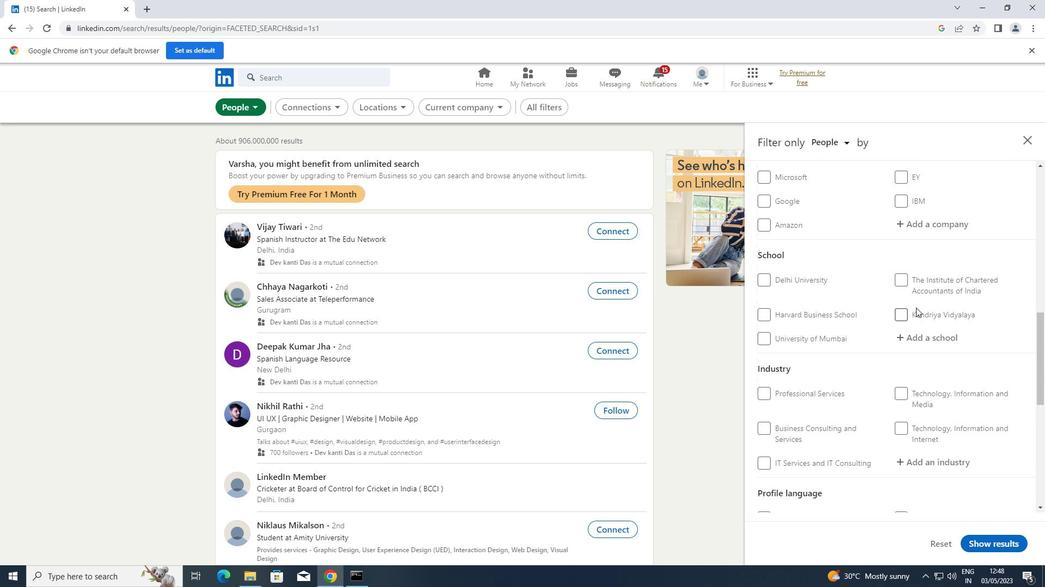 
Action: Mouse scrolled (916, 305) with delta (0, 0)
Screenshot: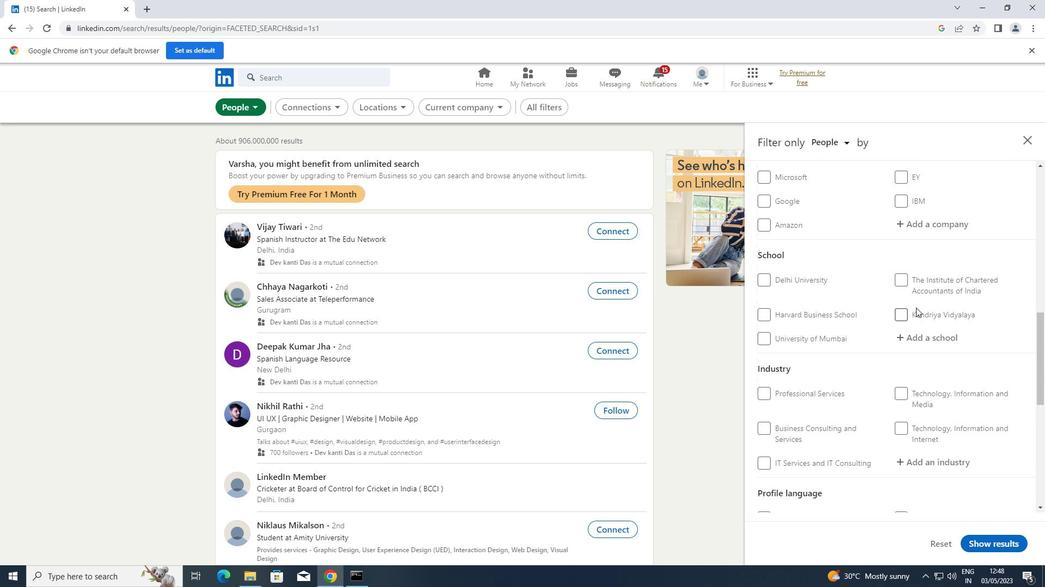 
Action: Mouse moved to (916, 293)
Screenshot: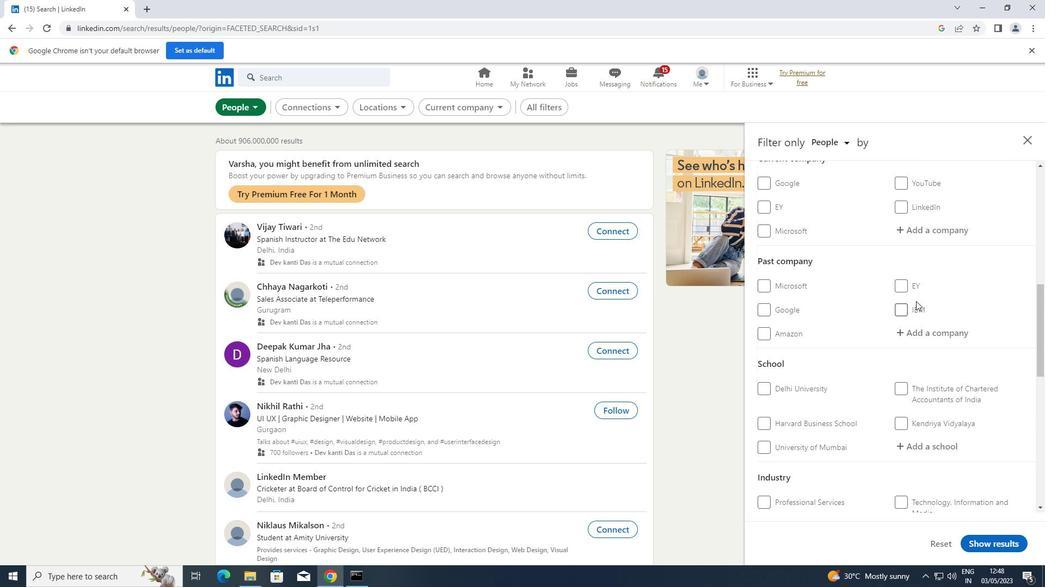 
Action: Mouse scrolled (916, 293) with delta (0, 0)
Screenshot: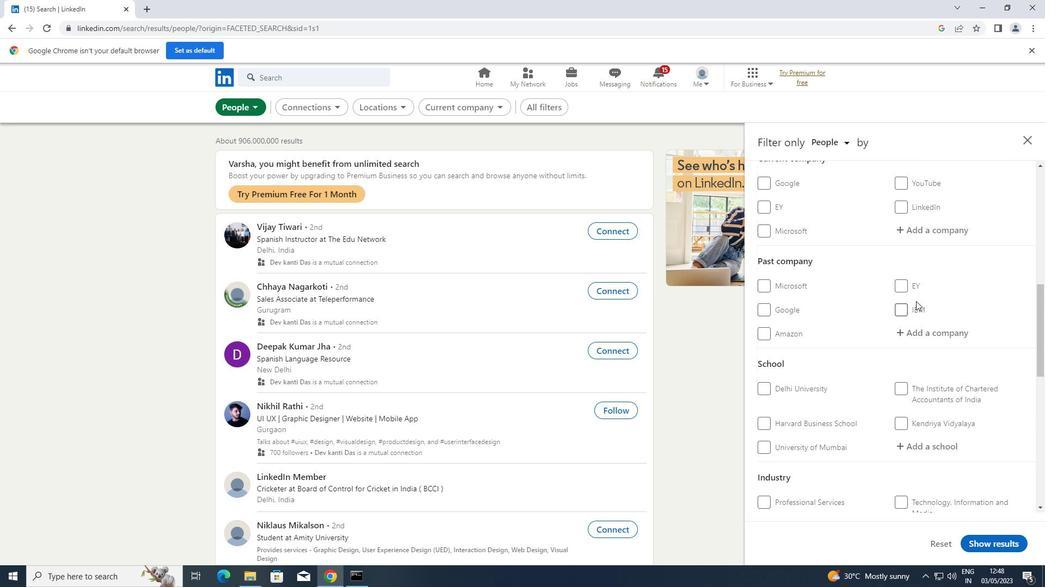 
Action: Mouse moved to (917, 292)
Screenshot: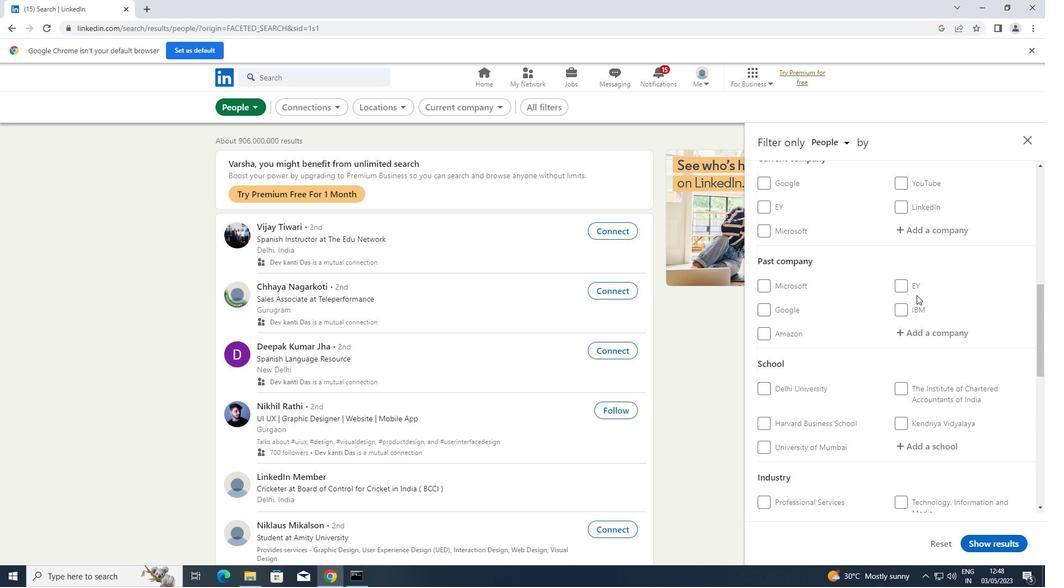 
Action: Mouse scrolled (917, 292) with delta (0, 0)
Screenshot: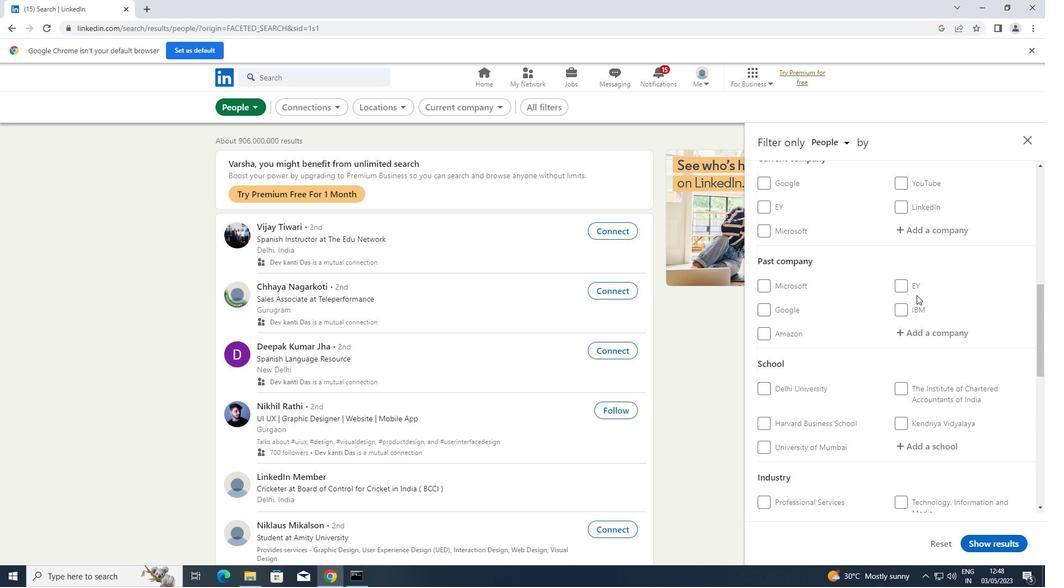 
Action: Mouse moved to (923, 308)
Screenshot: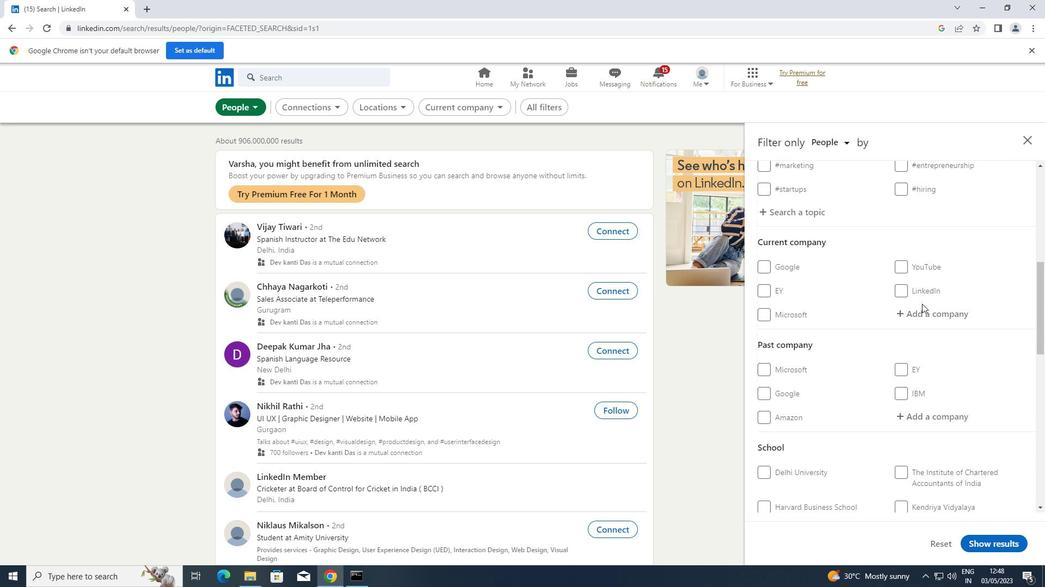 
Action: Mouse pressed left at (923, 308)
Screenshot: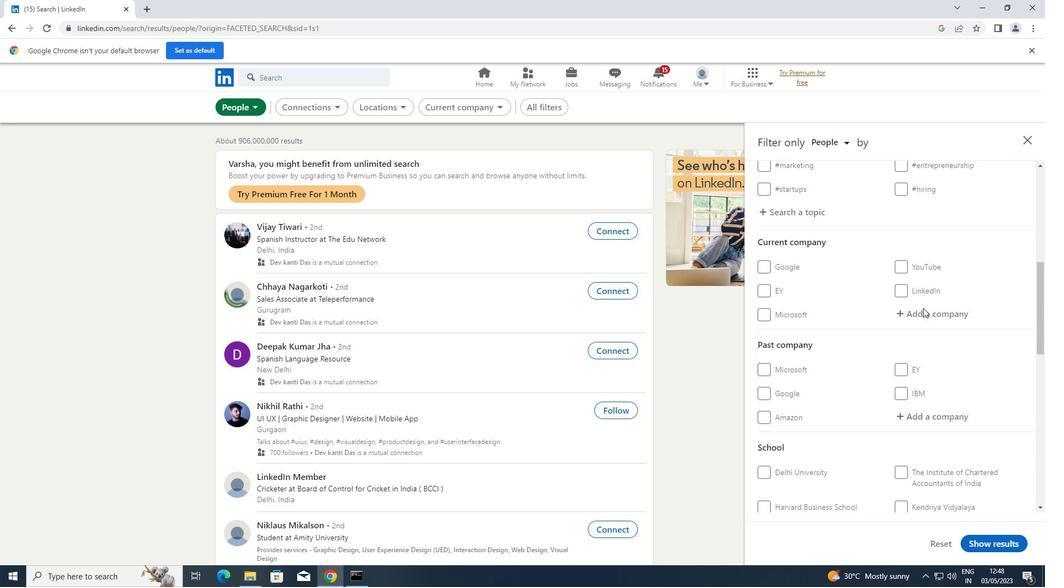 
Action: Mouse moved to (924, 314)
Screenshot: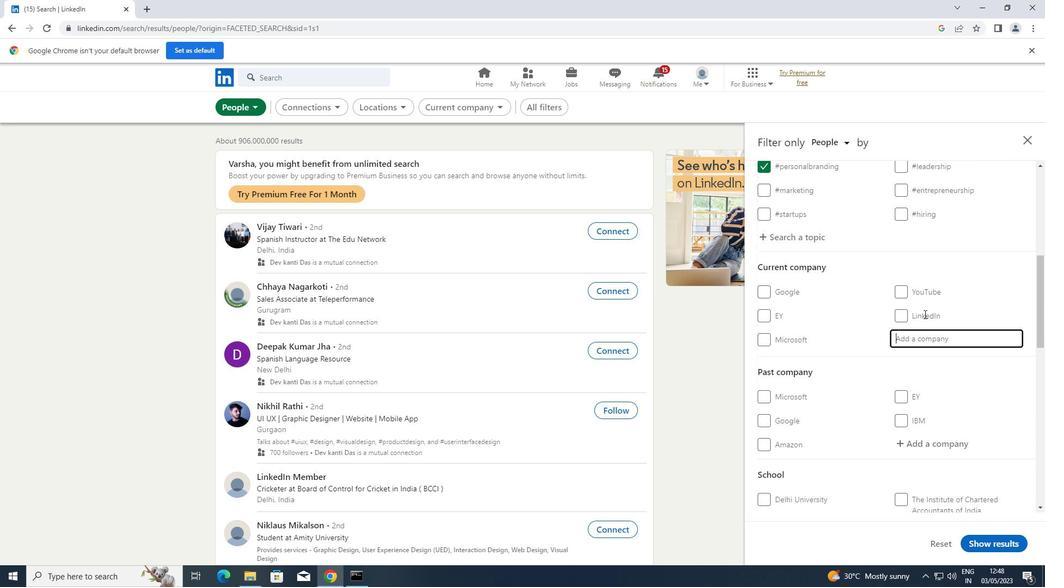 
Action: Key pressed <Key.shift>CORNERST
Screenshot: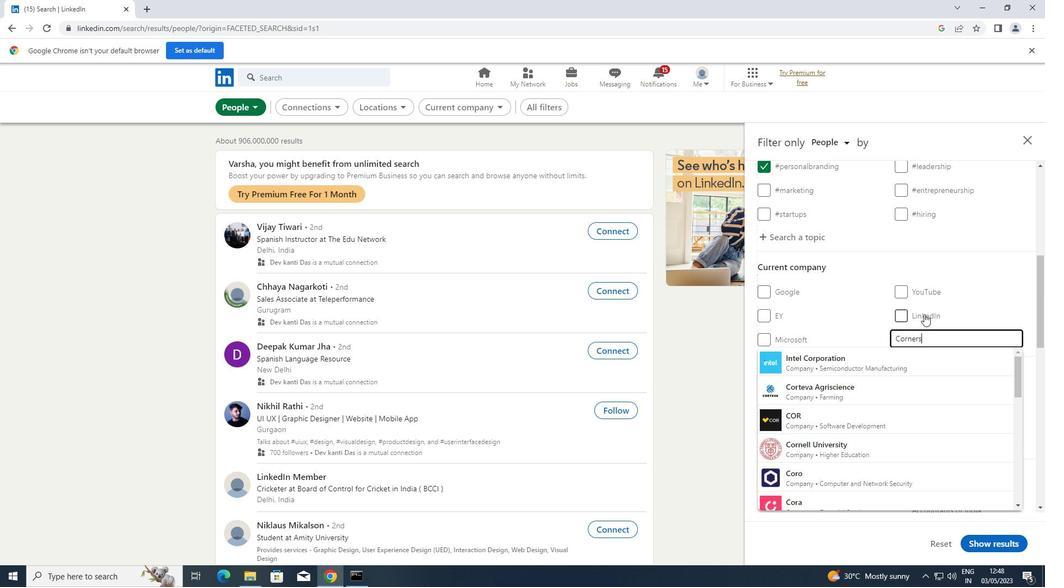 
Action: Mouse moved to (875, 353)
Screenshot: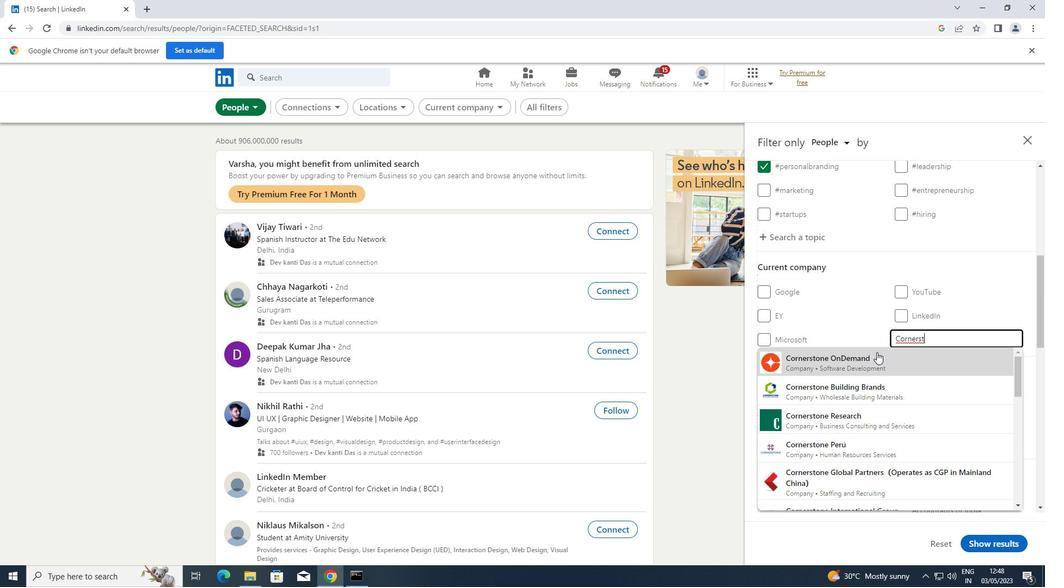 
Action: Mouse pressed left at (875, 353)
Screenshot: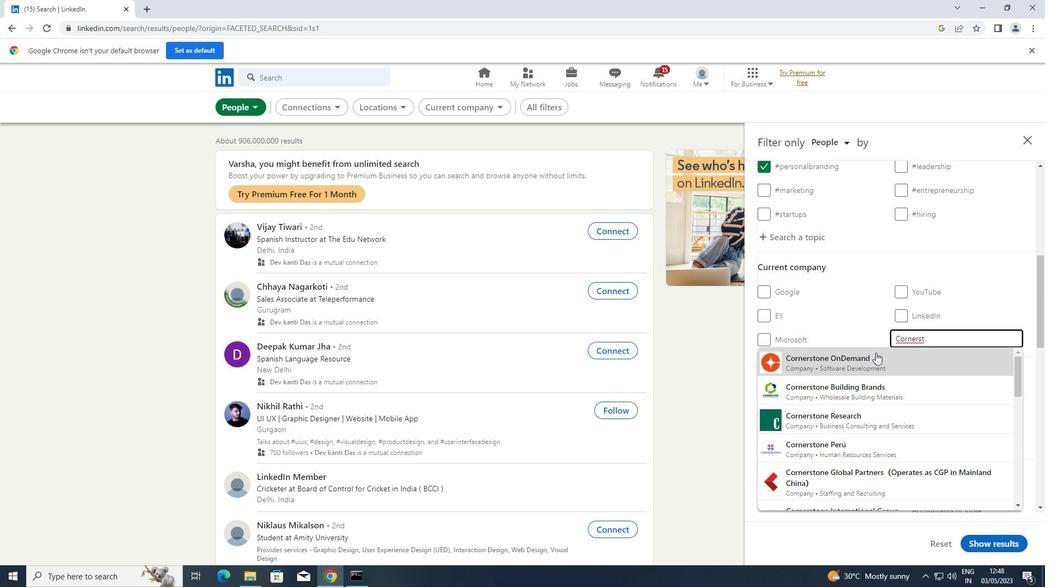
Action: Mouse scrolled (875, 352) with delta (0, 0)
Screenshot: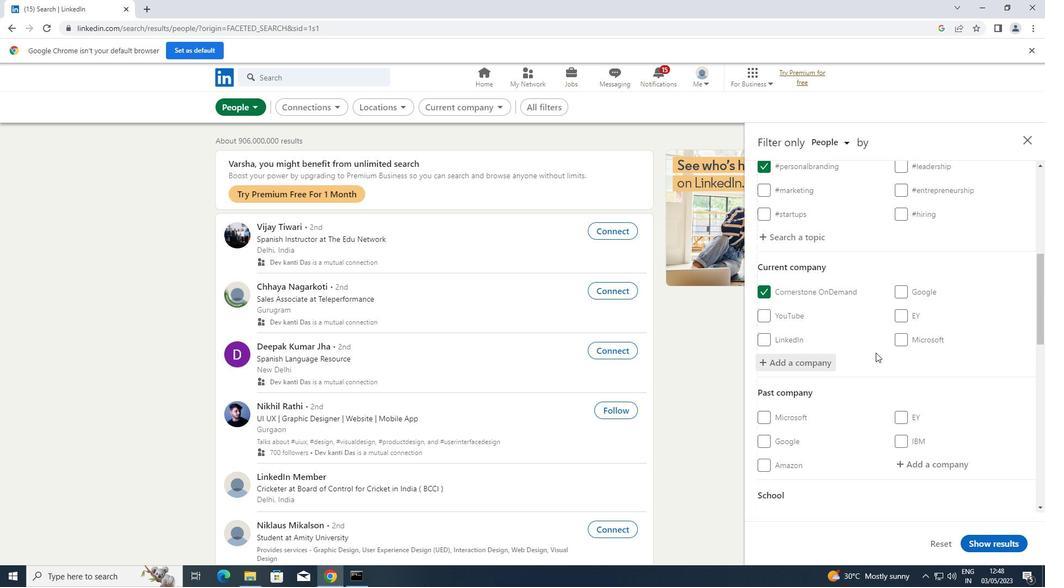 
Action: Mouse scrolled (875, 352) with delta (0, 0)
Screenshot: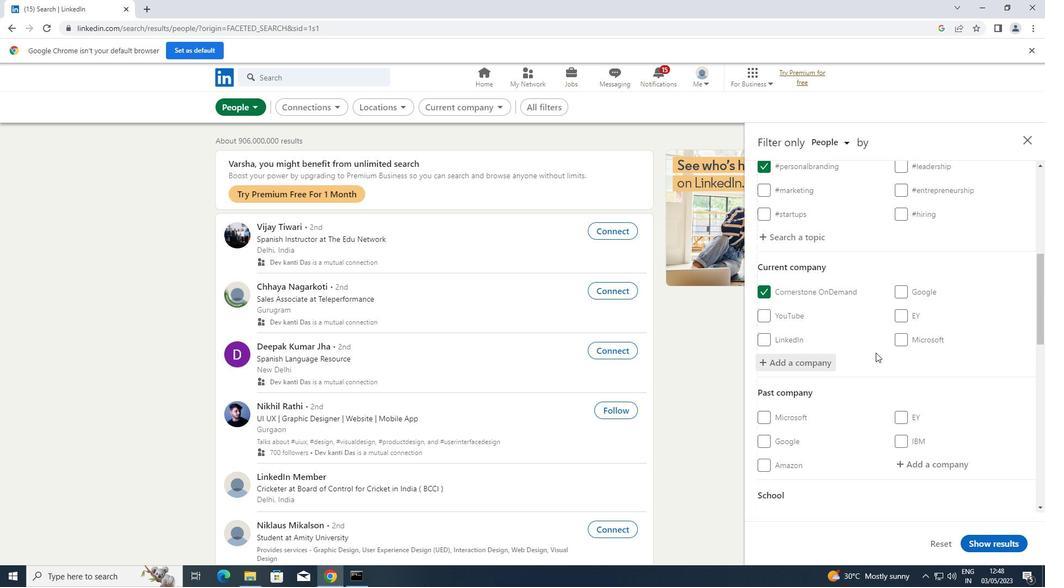 
Action: Mouse scrolled (875, 352) with delta (0, 0)
Screenshot: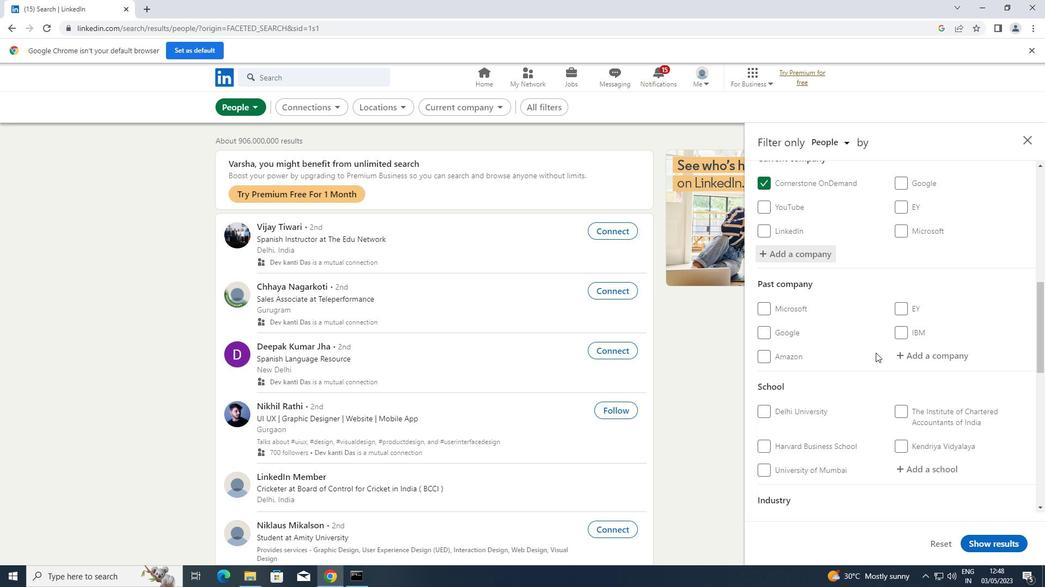 
Action: Mouse scrolled (875, 352) with delta (0, 0)
Screenshot: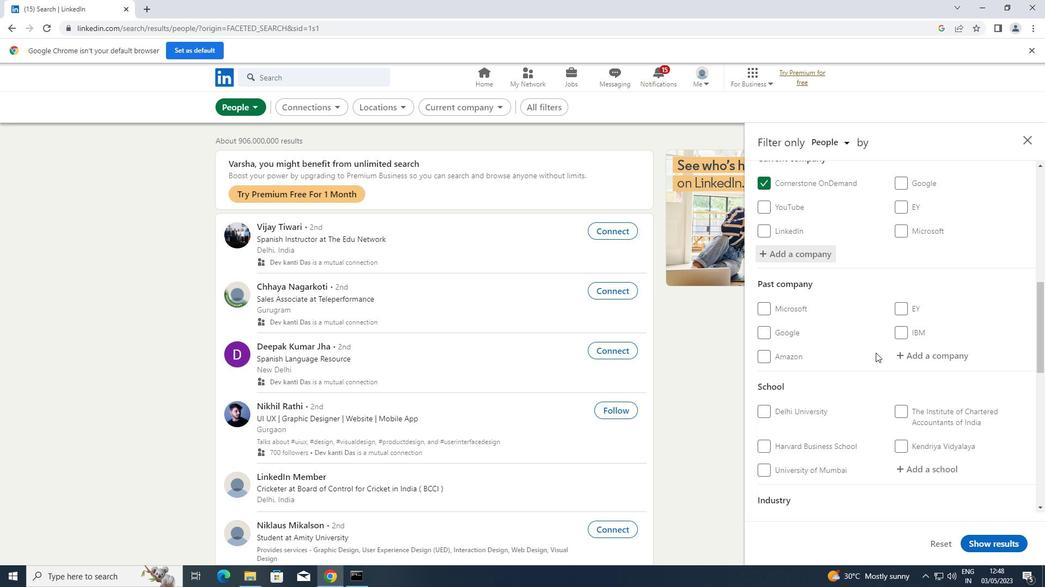 
Action: Mouse moved to (924, 365)
Screenshot: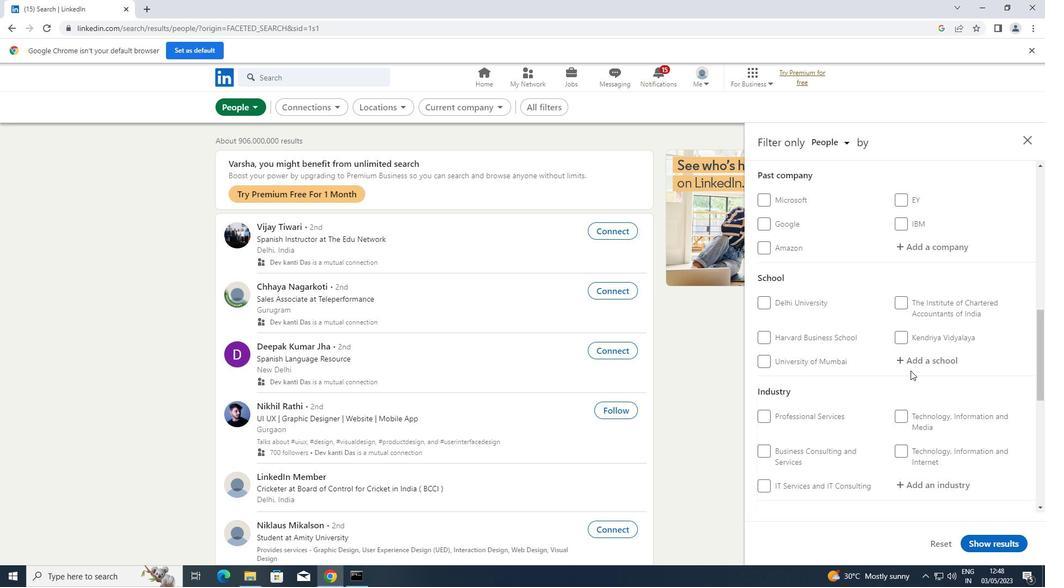 
Action: Mouse pressed left at (924, 365)
Screenshot: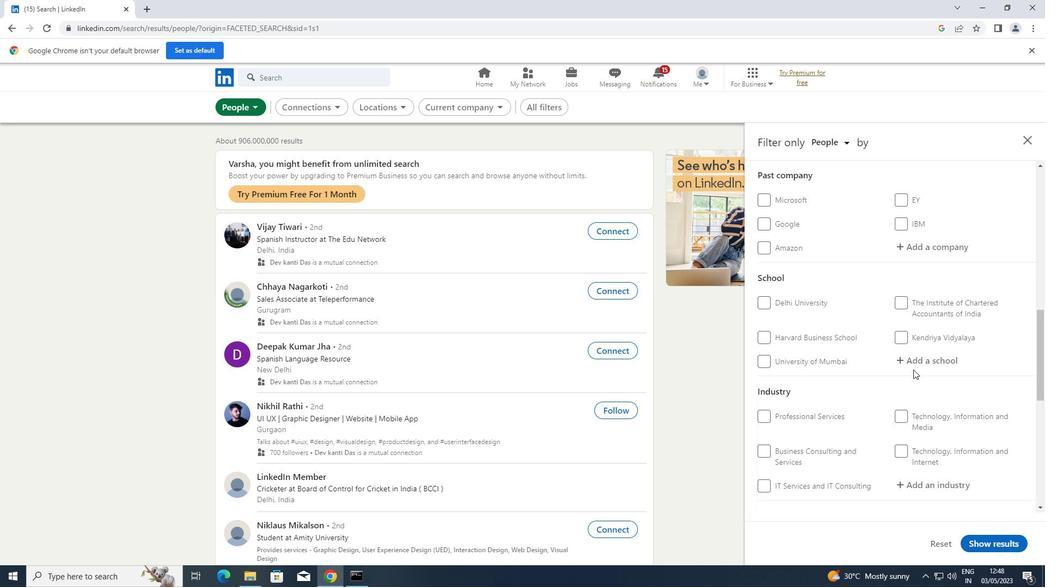 
Action: Key pressed <Key.shift>PATNA
Screenshot: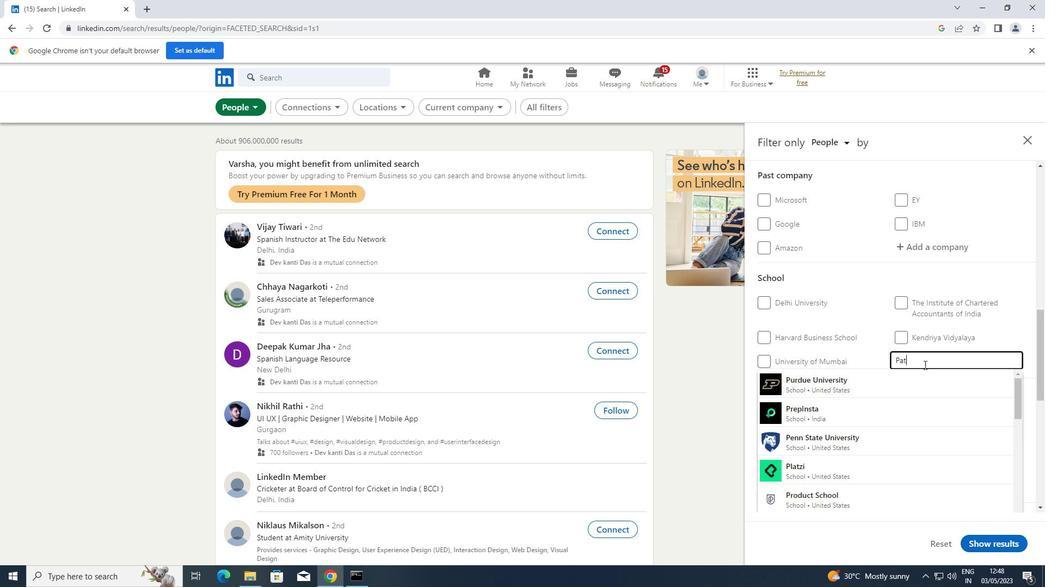 
Action: Mouse moved to (886, 374)
Screenshot: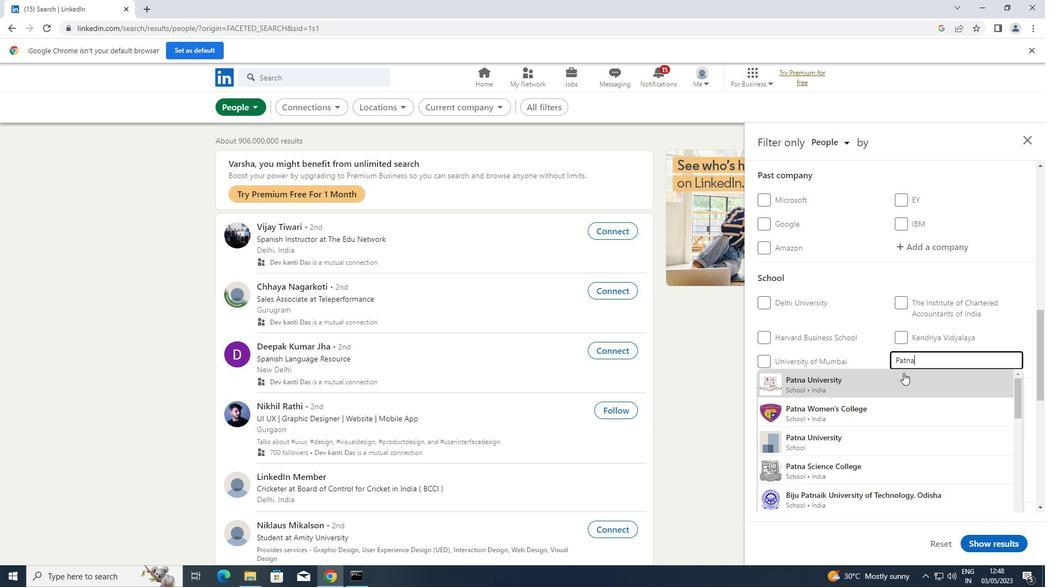 
Action: Mouse pressed left at (886, 374)
Screenshot: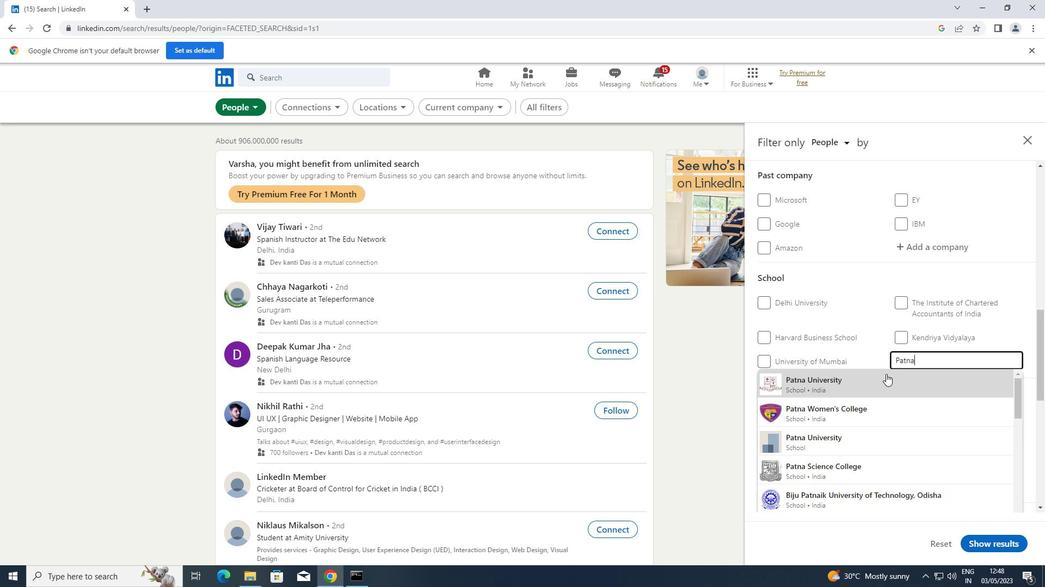 
Action: Mouse scrolled (886, 373) with delta (0, 0)
Screenshot: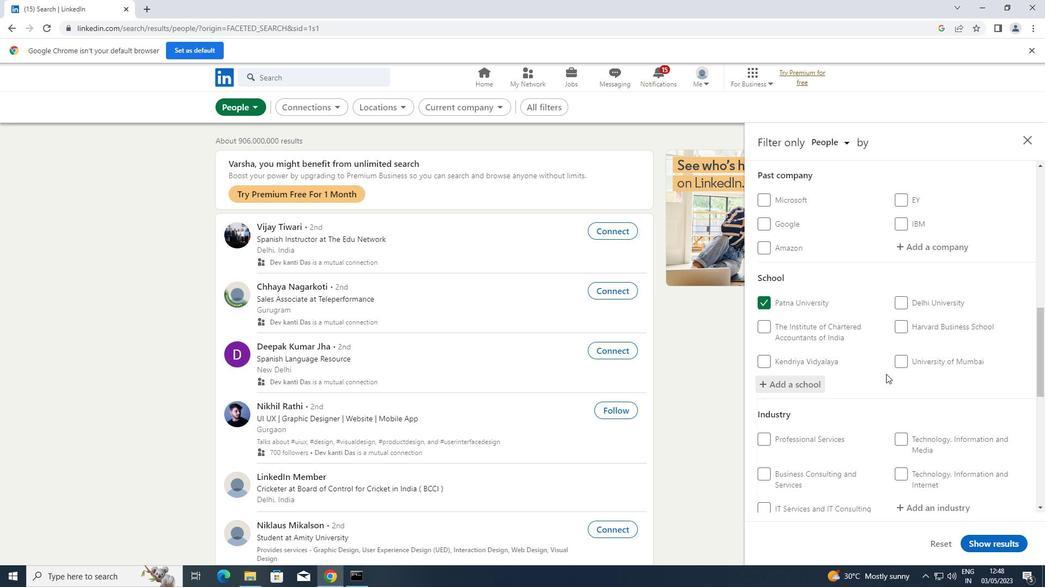 
Action: Mouse scrolled (886, 373) with delta (0, 0)
Screenshot: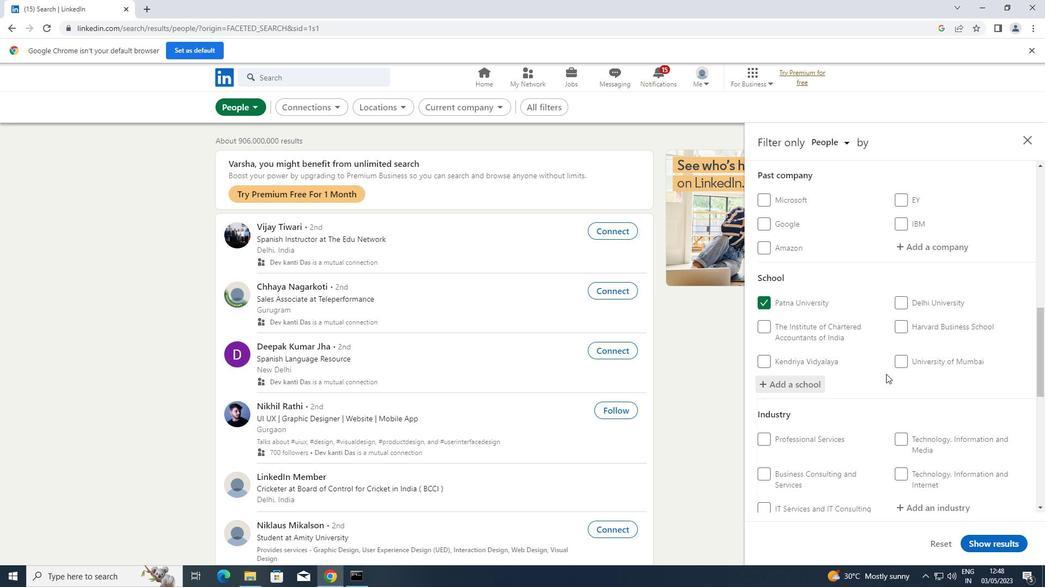 
Action: Mouse moved to (908, 395)
Screenshot: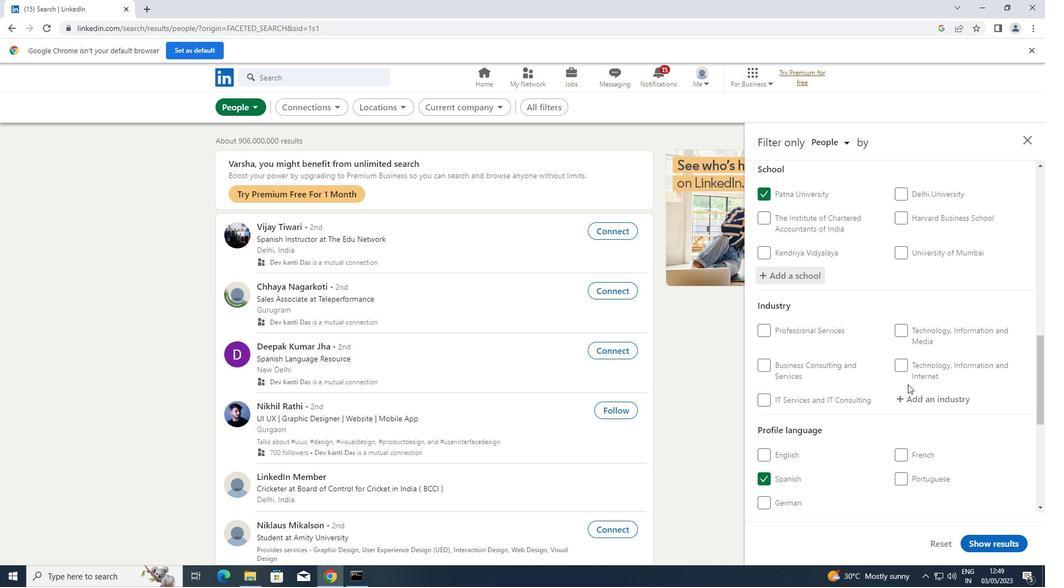 
Action: Mouse pressed left at (908, 395)
Screenshot: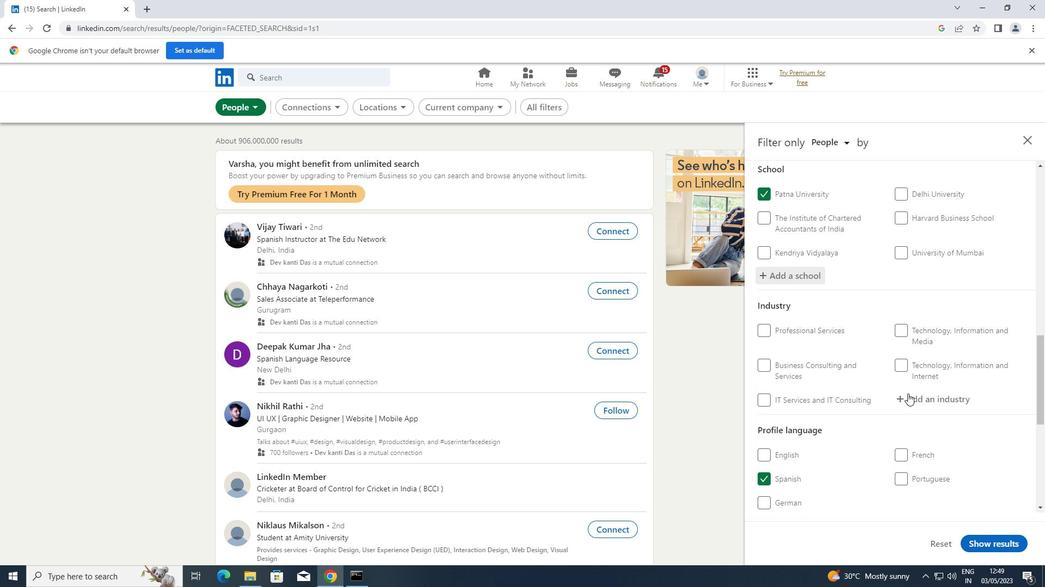 
Action: Key pressed <Key.shift>VEHICLE
Screenshot: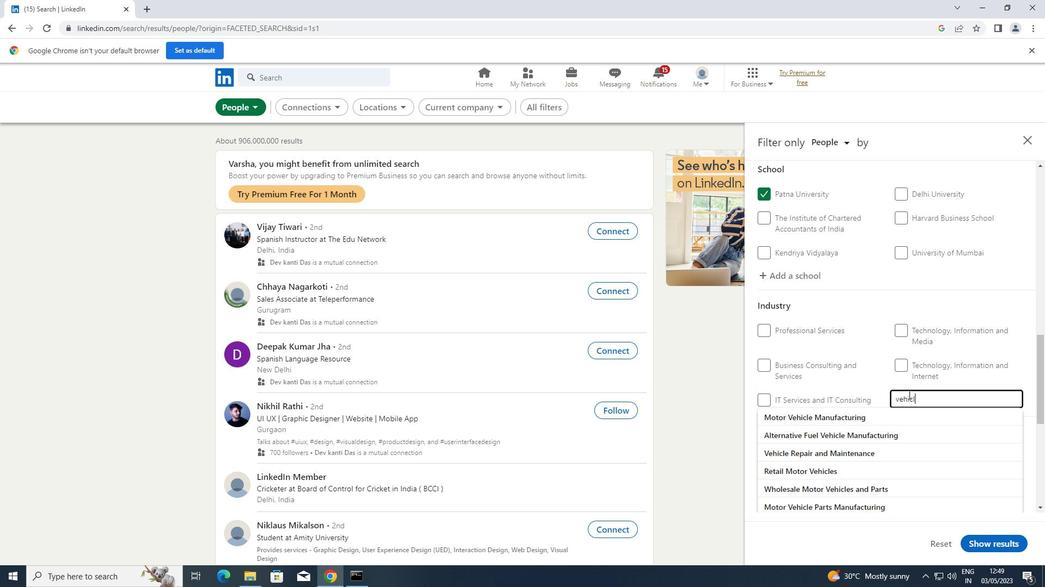 
Action: Mouse moved to (853, 445)
Screenshot: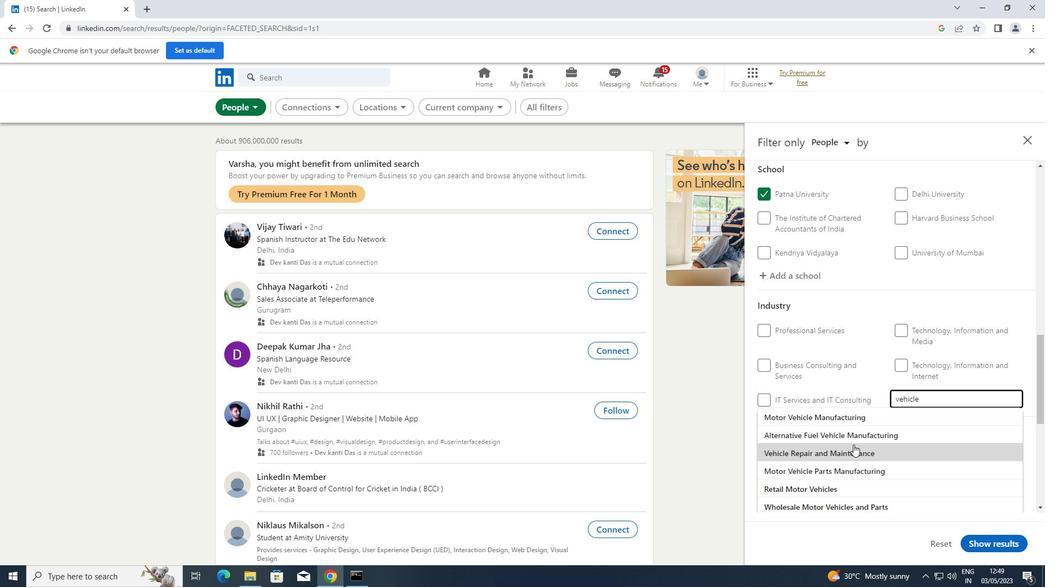 
Action: Mouse pressed left at (853, 445)
Screenshot: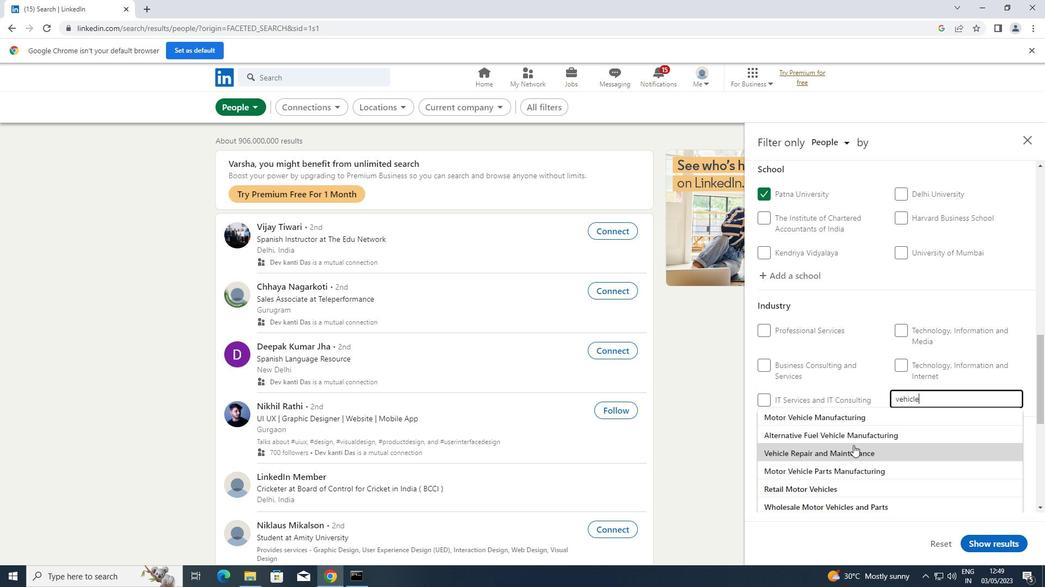 
Action: Mouse scrolled (853, 445) with delta (0, 0)
Screenshot: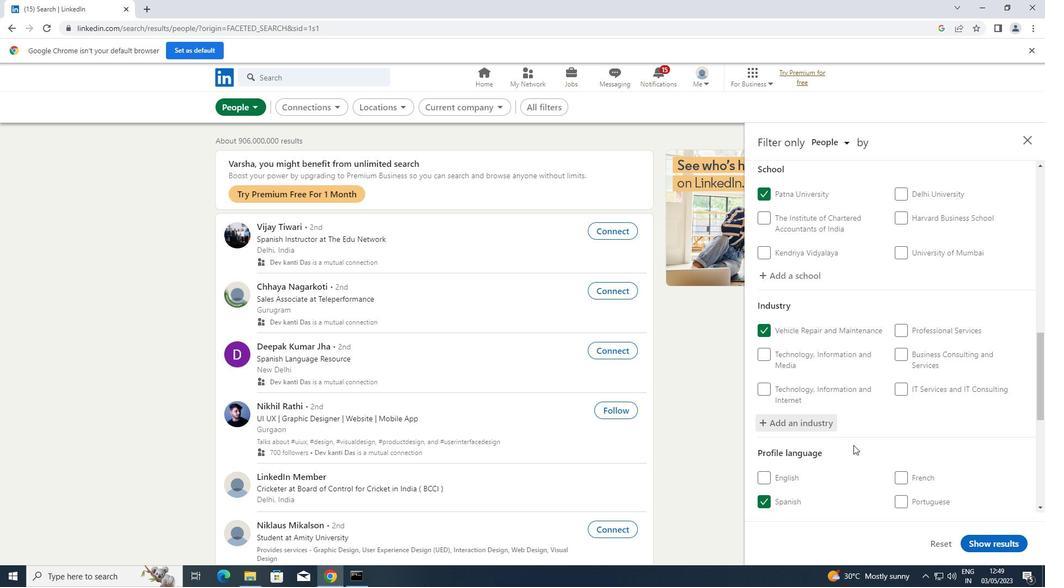 
Action: Mouse scrolled (853, 445) with delta (0, 0)
Screenshot: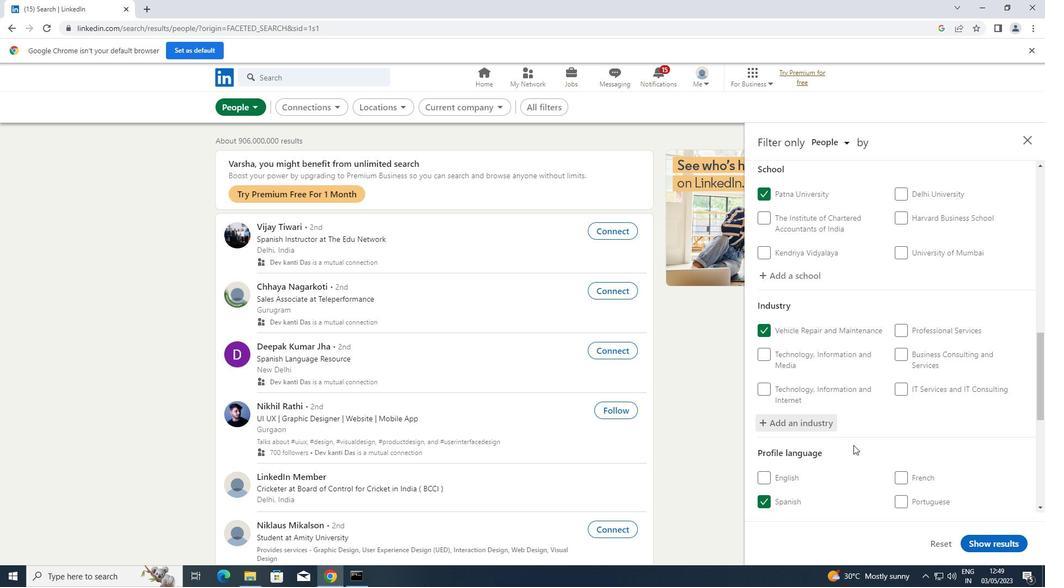 
Action: Mouse scrolled (853, 445) with delta (0, 0)
Screenshot: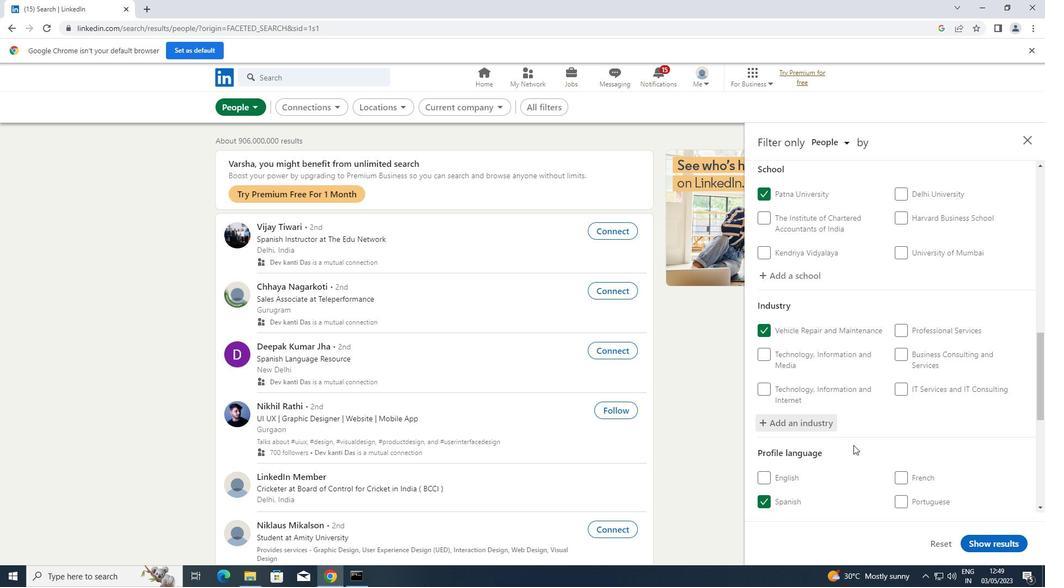 
Action: Mouse scrolled (853, 445) with delta (0, 0)
Screenshot: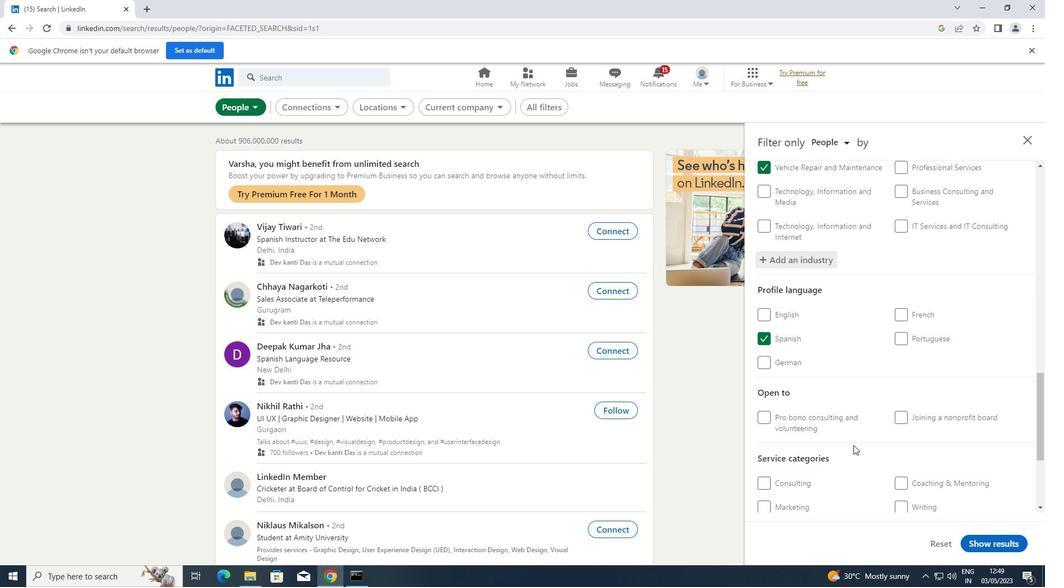 
Action: Mouse scrolled (853, 445) with delta (0, 0)
Screenshot: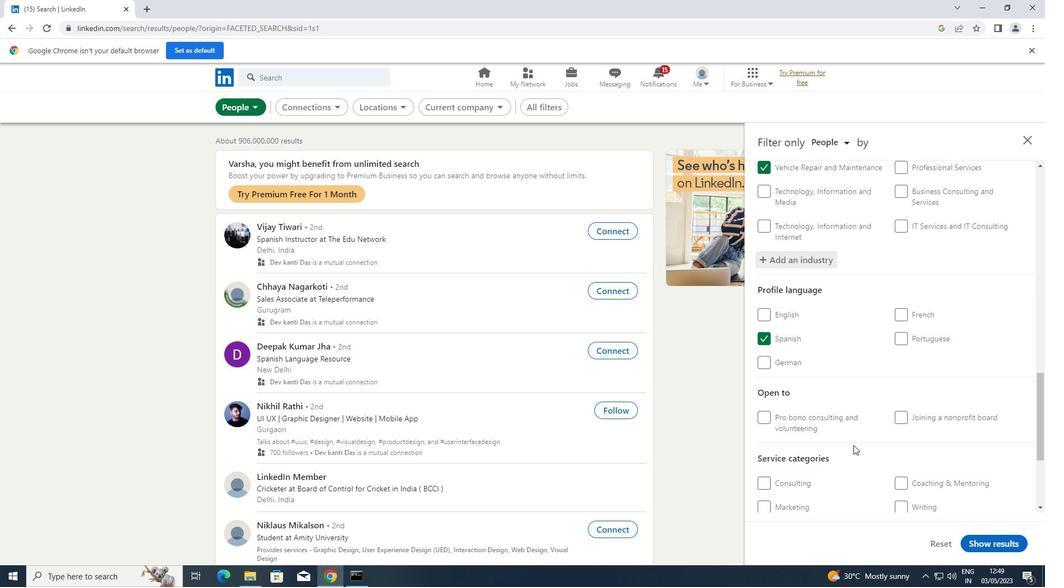 
Action: Mouse moved to (942, 422)
Screenshot: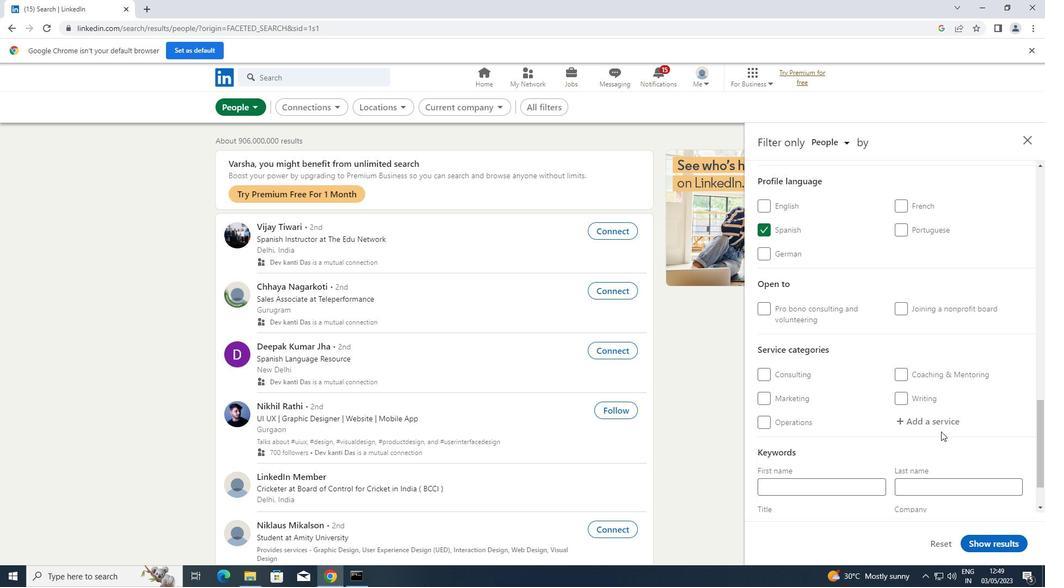 
Action: Mouse pressed left at (942, 422)
Screenshot: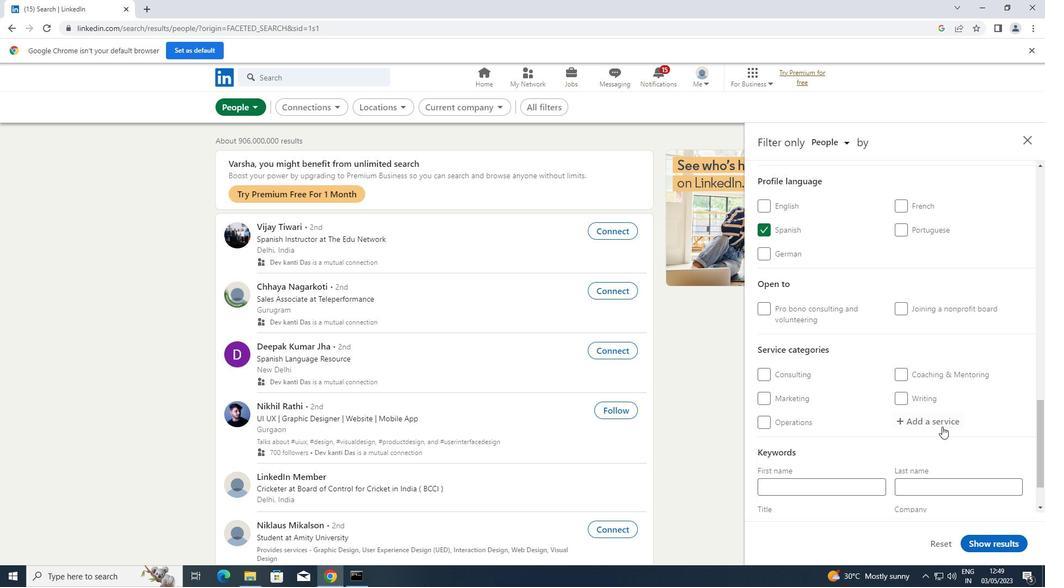 
Action: Key pressed <Key.shift>HEALTH<Key.space>
Screenshot: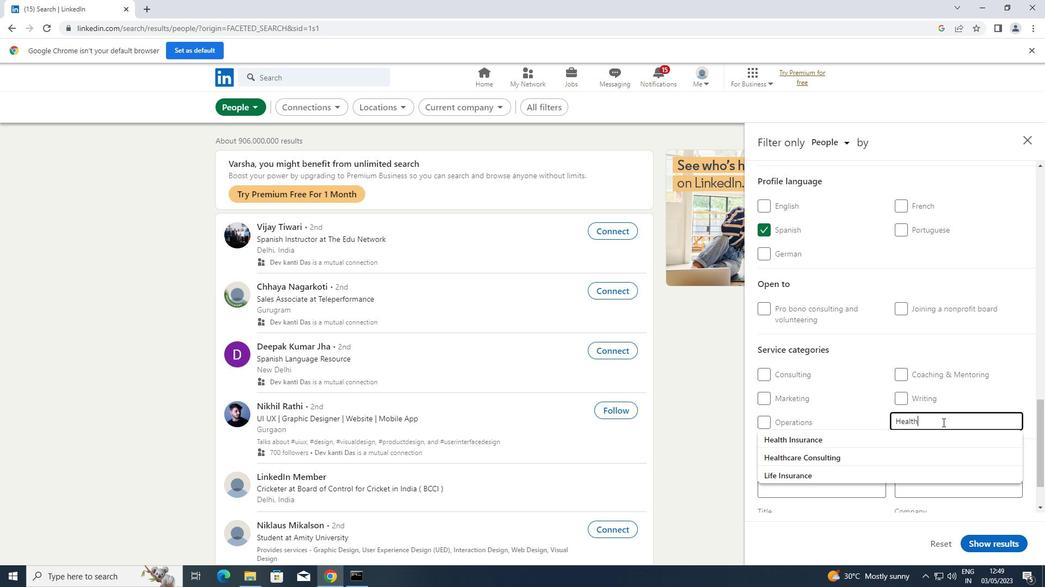 
Action: Mouse moved to (859, 431)
Screenshot: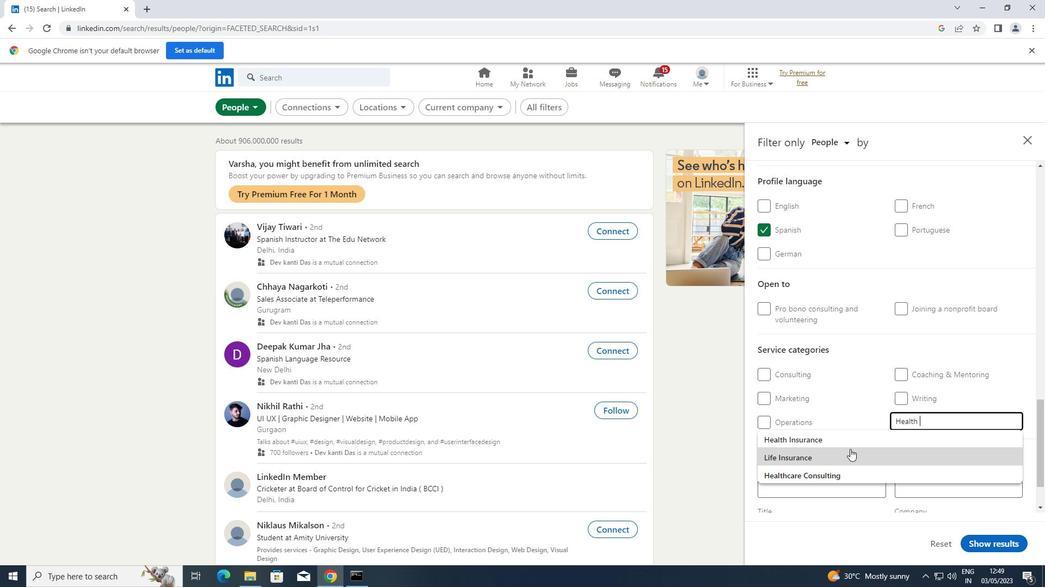 
Action: Mouse pressed left at (859, 431)
Screenshot: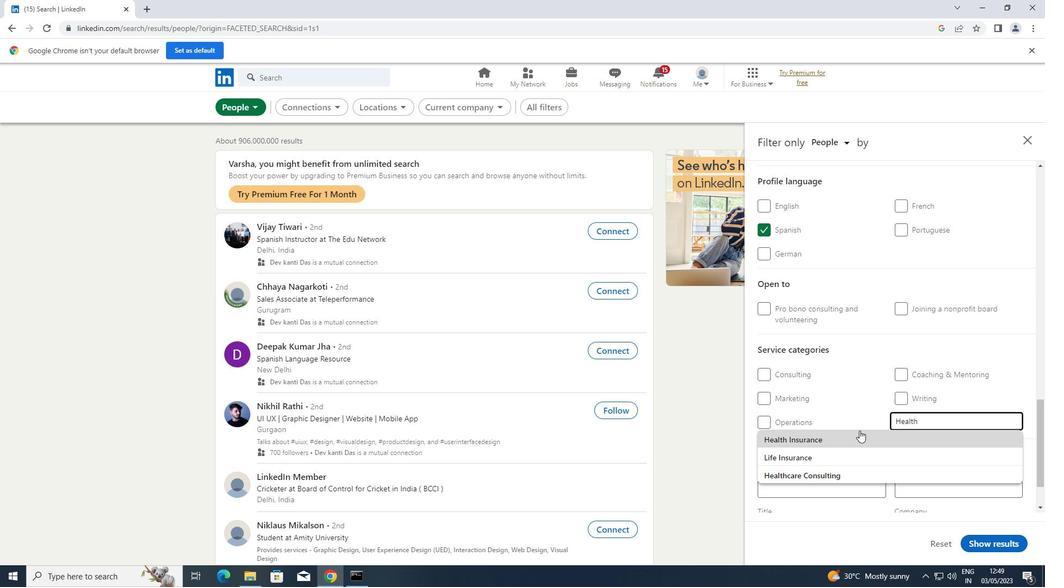 
Action: Mouse moved to (863, 425)
Screenshot: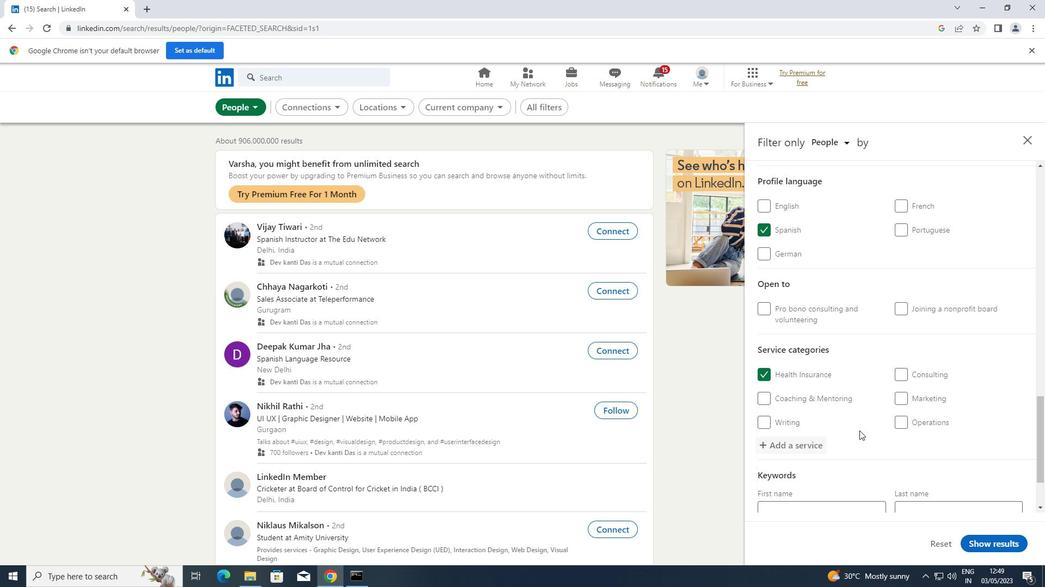 
Action: Mouse scrolled (863, 424) with delta (0, 0)
Screenshot: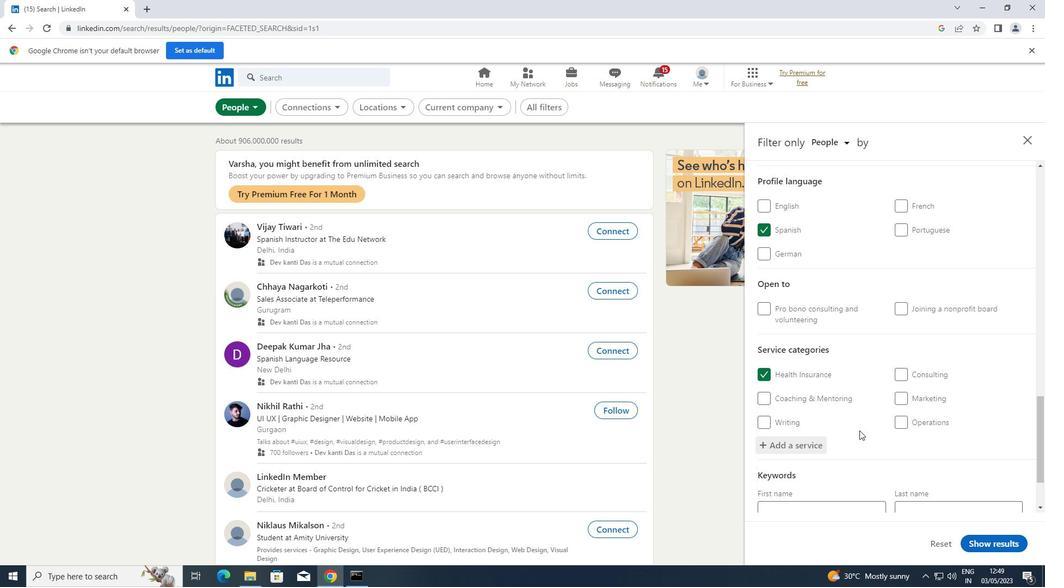
Action: Mouse scrolled (863, 424) with delta (0, 0)
Screenshot: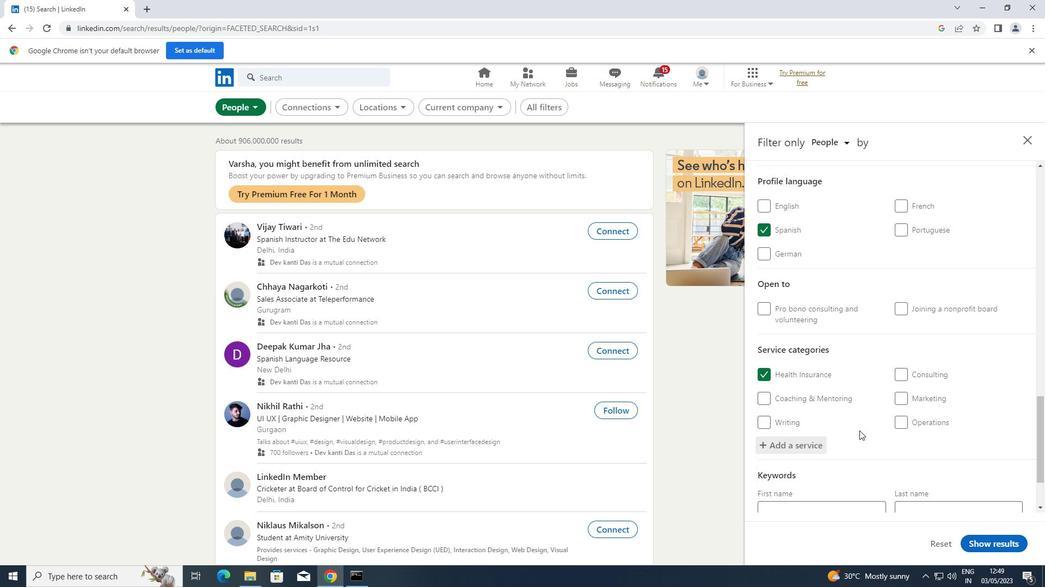 
Action: Mouse scrolled (863, 424) with delta (0, 0)
Screenshot: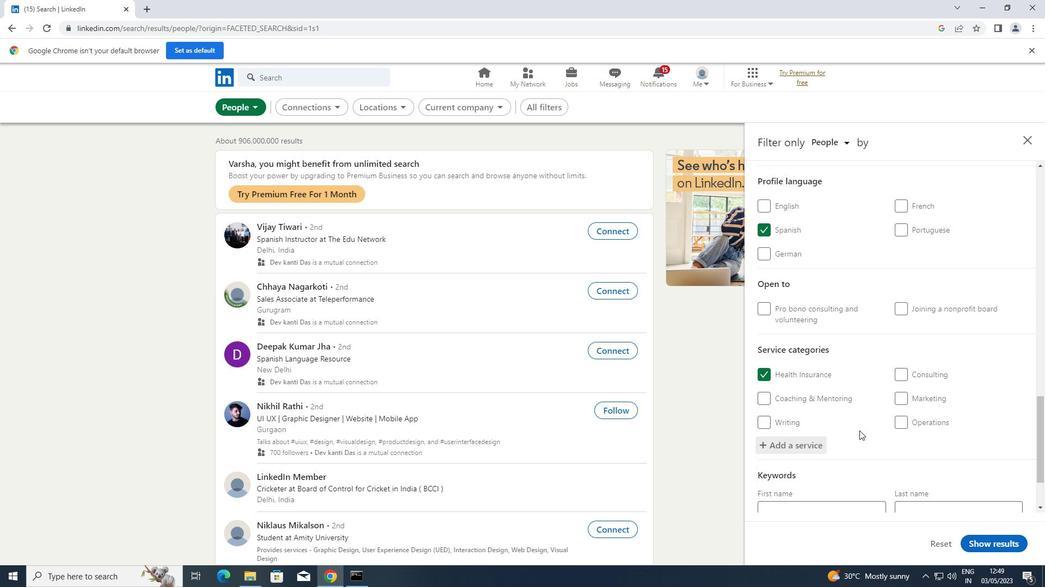 
Action: Mouse moved to (832, 462)
Screenshot: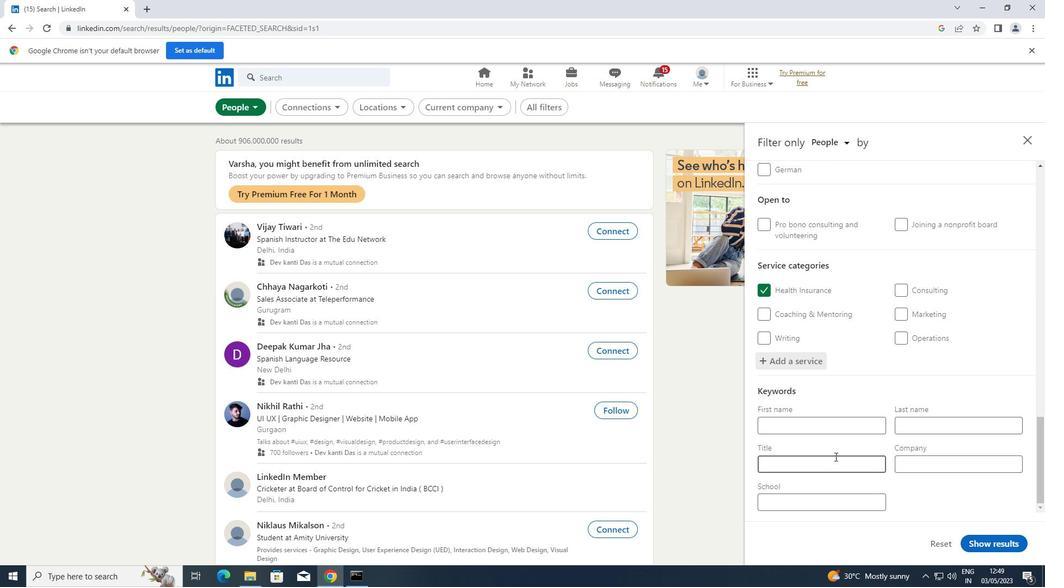 
Action: Mouse pressed left at (832, 462)
Screenshot: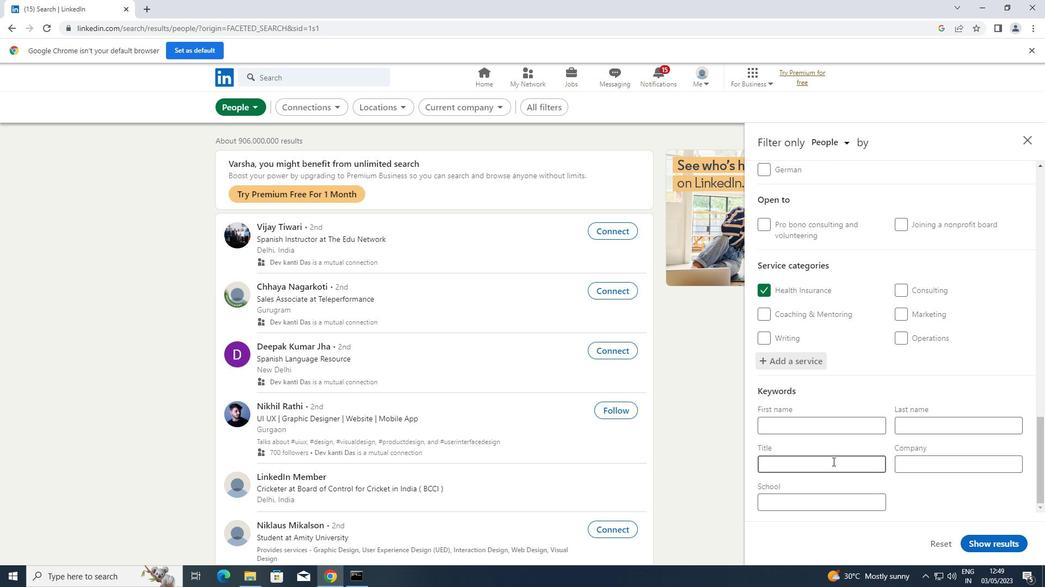 
Action: Key pressed <Key.shift>VIRTUAL<Key.space><Key.shift>ASSISTANT
Screenshot: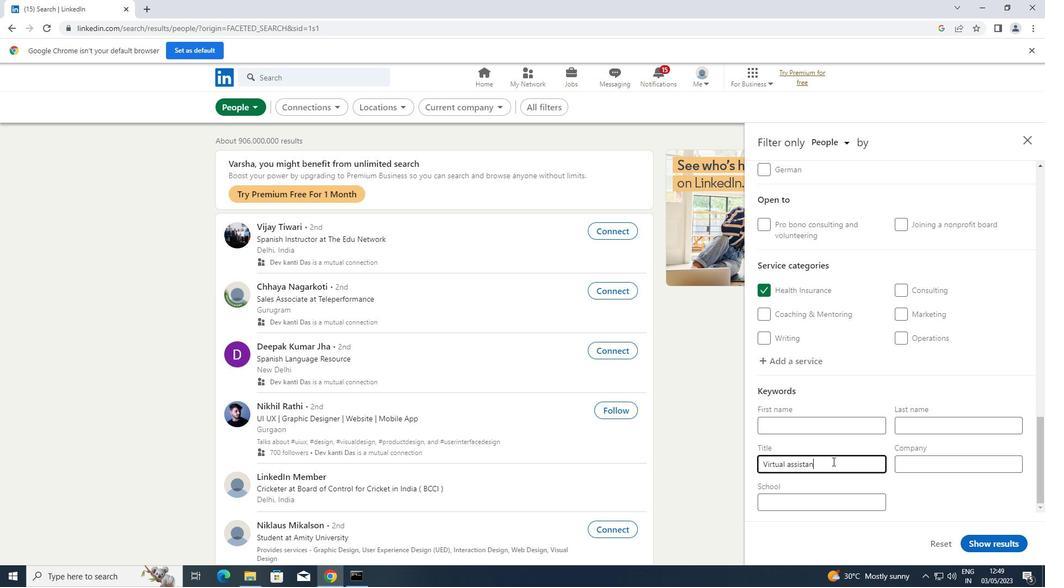 
Action: Mouse moved to (977, 542)
Screenshot: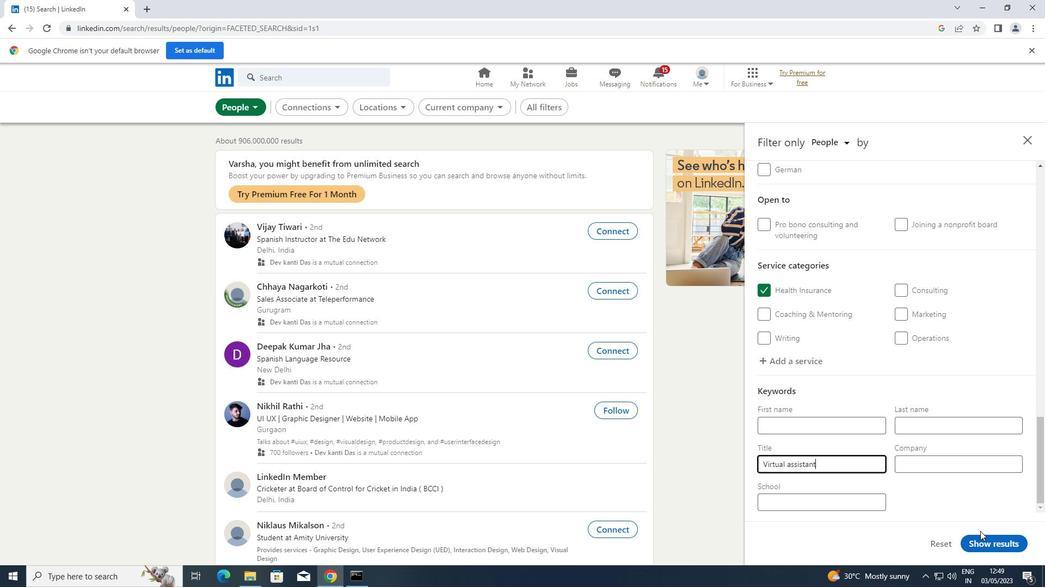 
Action: Mouse pressed left at (977, 542)
Screenshot: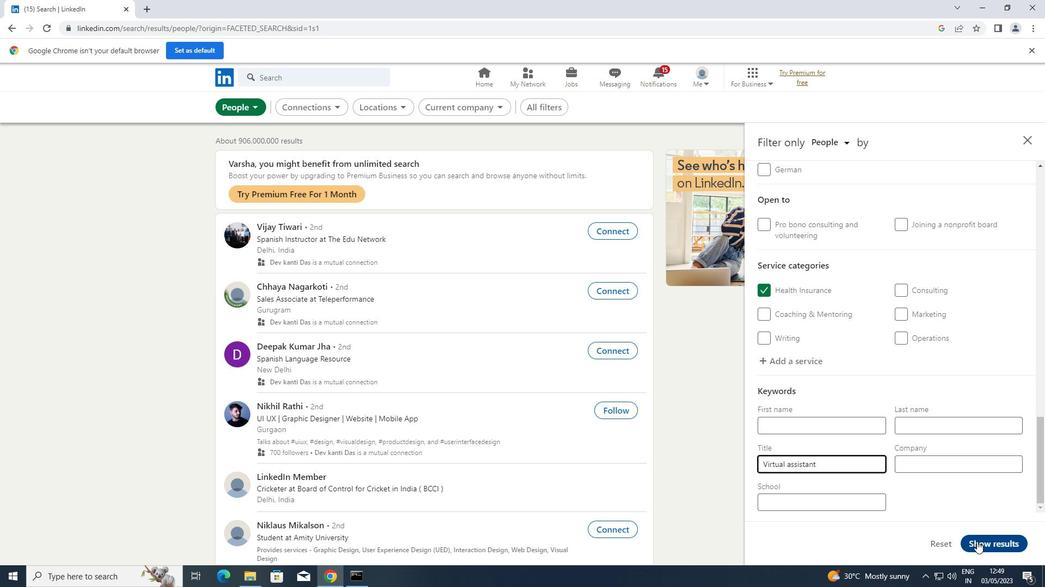 
